Task: Look for space in Saguenay, Canada from 6th September, 2023 to 10th September, 2023 for 1 adult in price range Rs.9000 to Rs.17000. Place can be private room with 1  bedroom having 1 bed and 1 bathroom. Property type can be house, flat, guest house, hotel. Booking option can be shelf check-in. Required host language is English.
Action: Mouse moved to (260, 174)
Screenshot: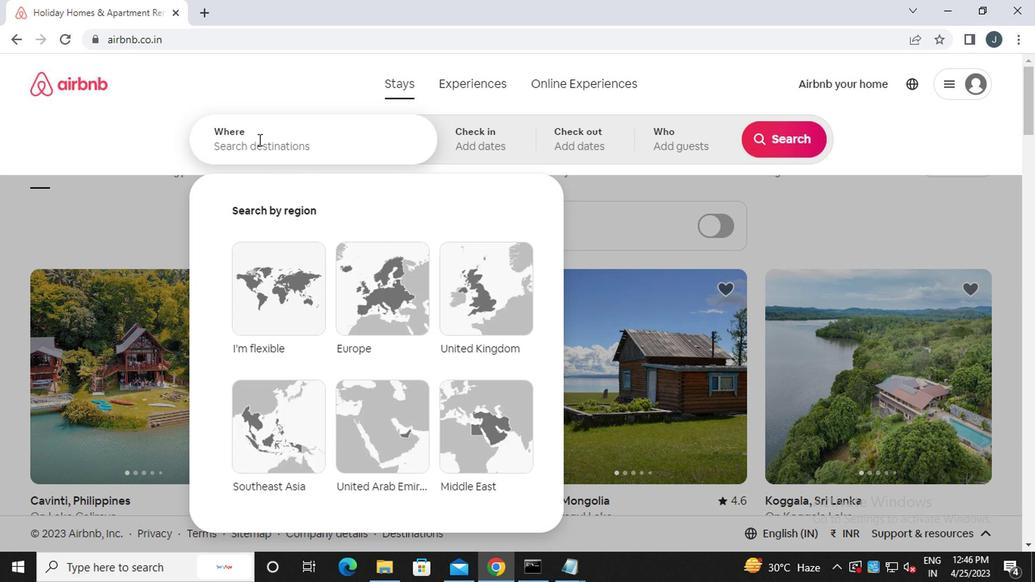
Action: Mouse pressed left at (260, 174)
Screenshot: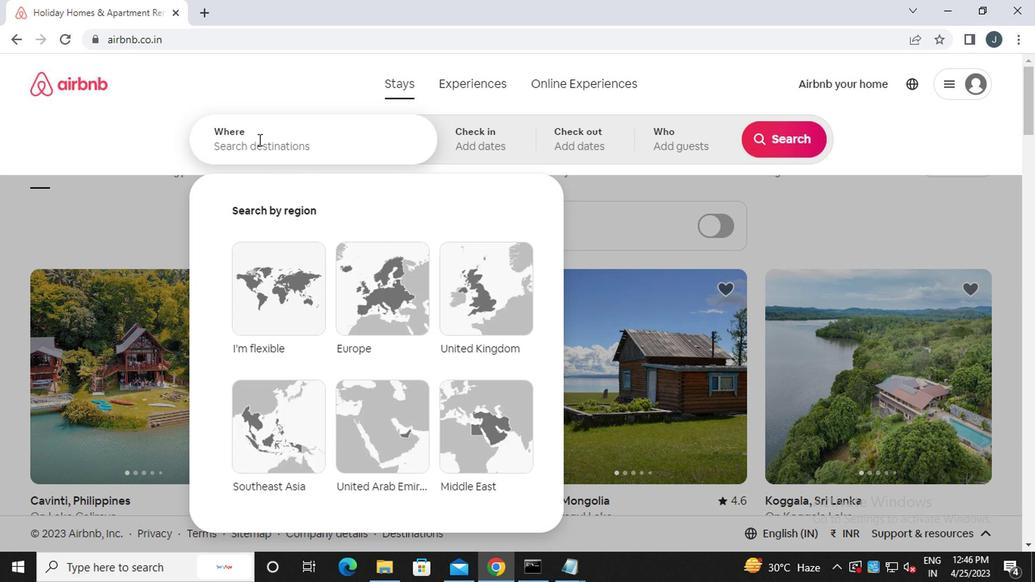 
Action: Mouse moved to (260, 174)
Screenshot: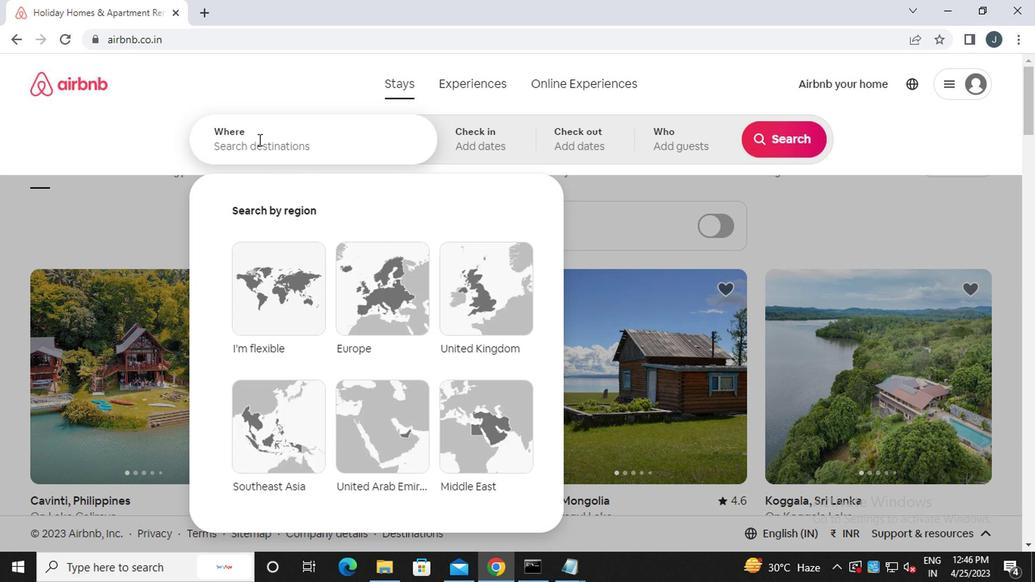 
Action: Key pressed s<Key.caps_lock>aguenay,<Key.caps_lock>c<Key.caps_lock>anada
Screenshot: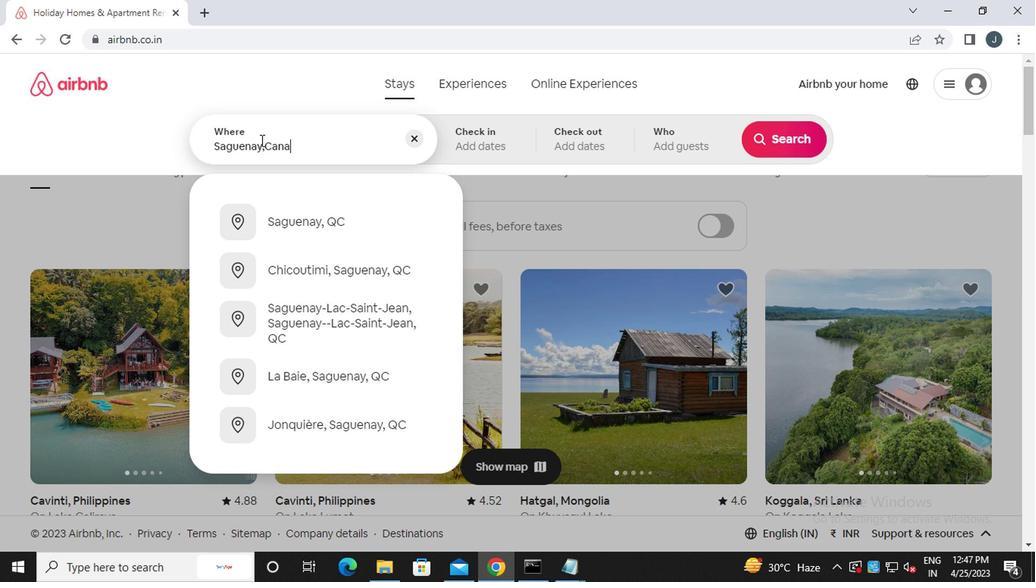 
Action: Mouse moved to (418, 177)
Screenshot: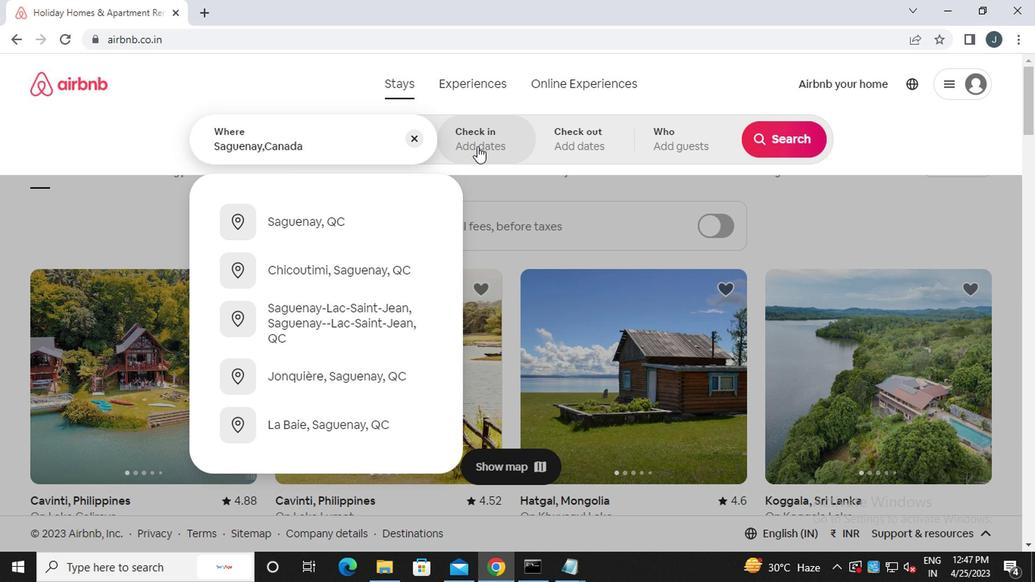 
Action: Mouse pressed left at (418, 177)
Screenshot: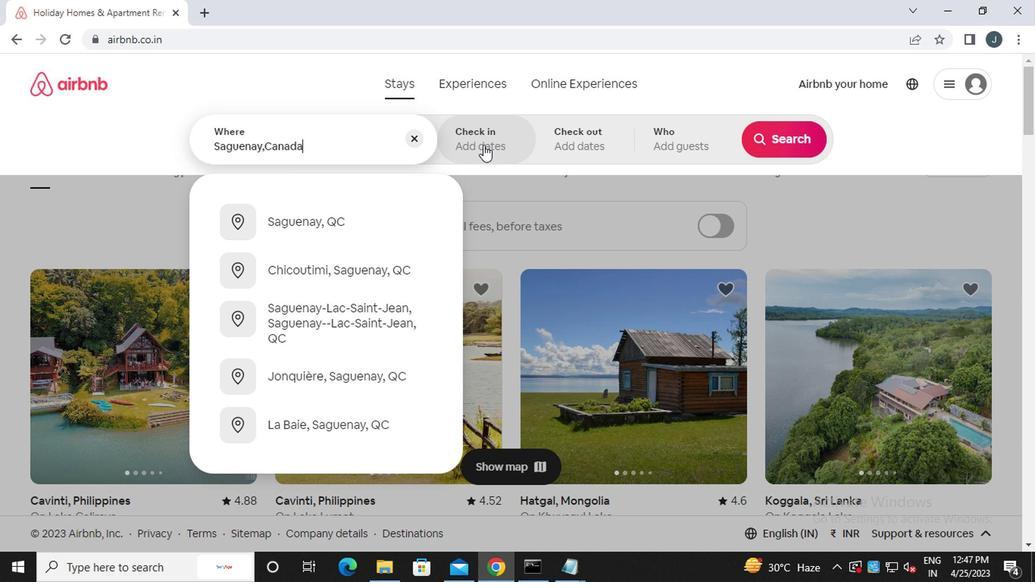 
Action: Mouse moved to (622, 259)
Screenshot: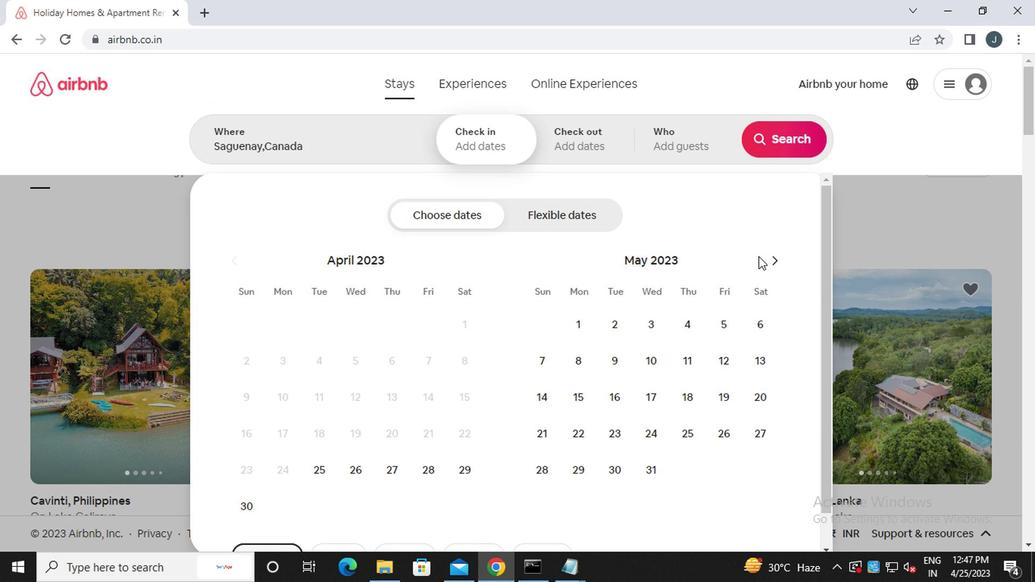 
Action: Mouse pressed left at (622, 259)
Screenshot: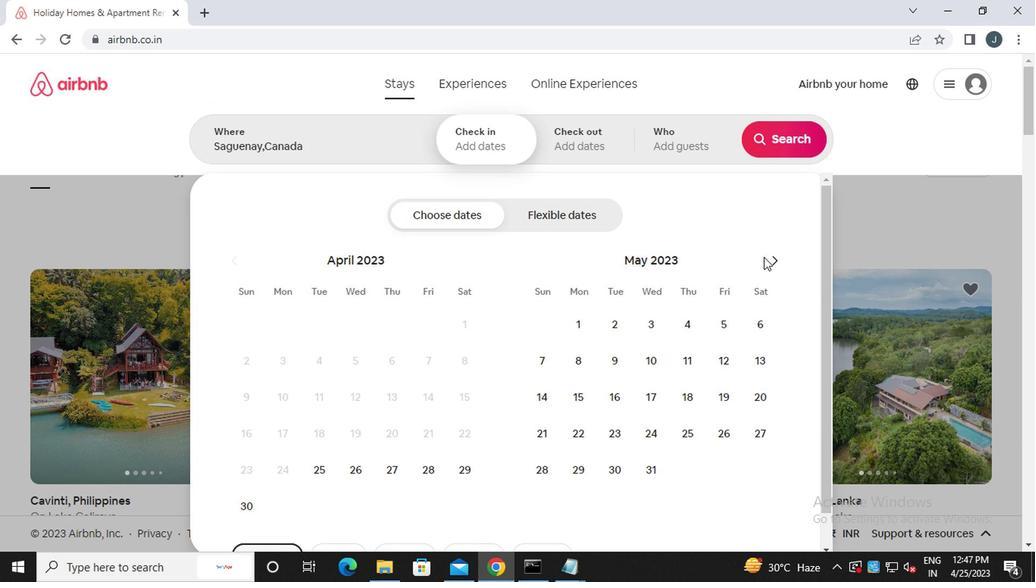 
Action: Mouse moved to (622, 259)
Screenshot: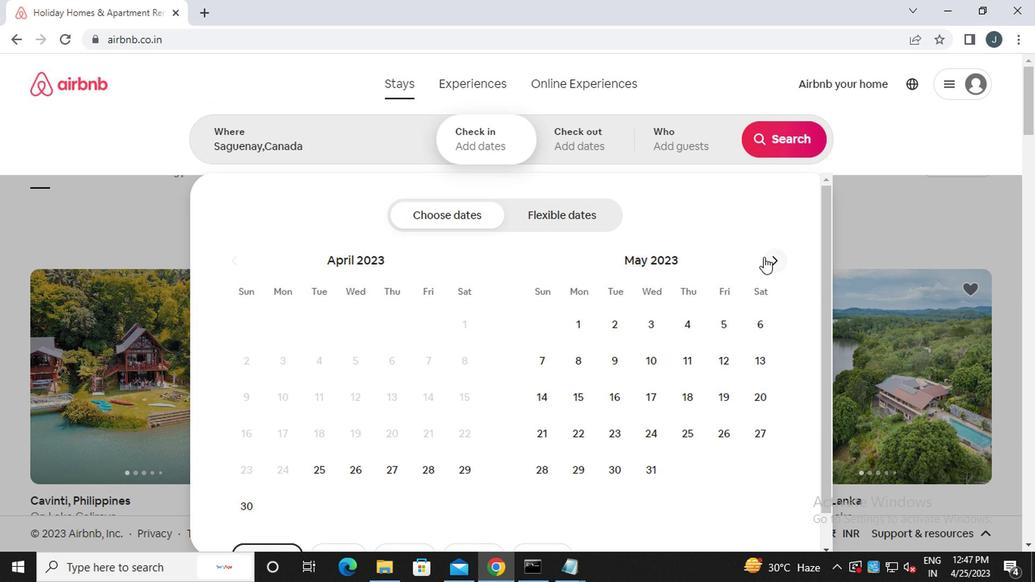 
Action: Mouse pressed left at (622, 259)
Screenshot: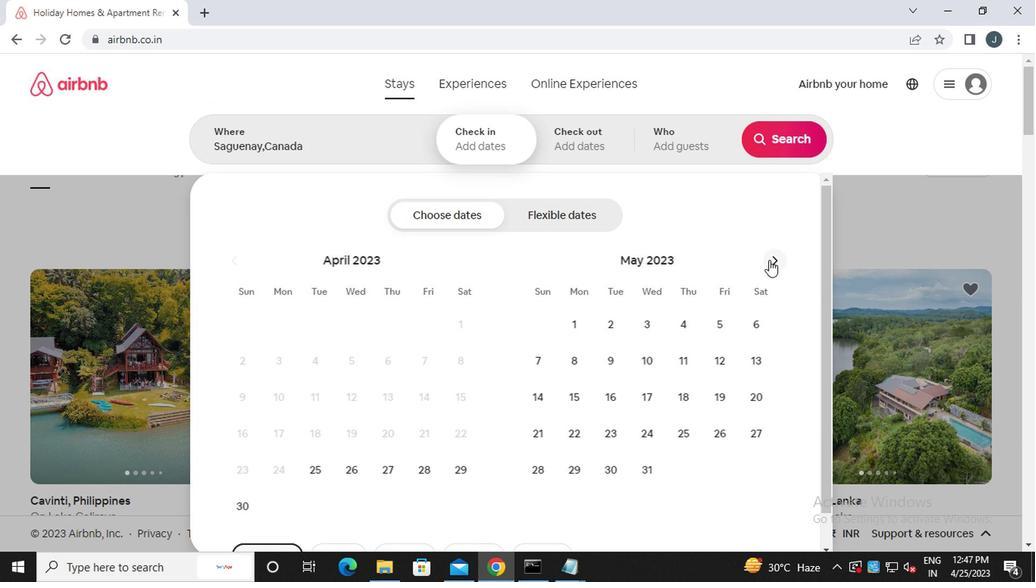 
Action: Mouse pressed left at (622, 259)
Screenshot: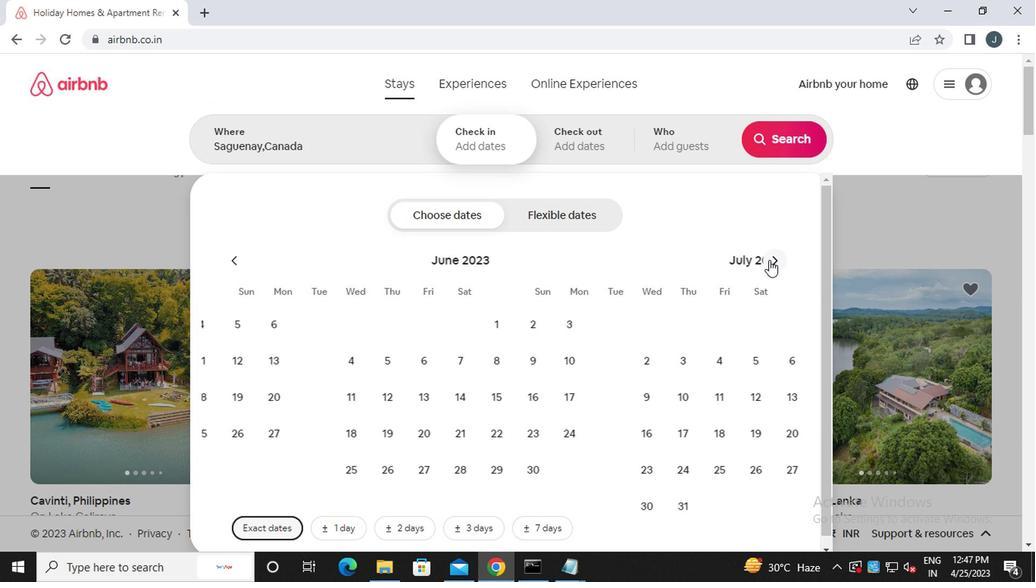 
Action: Mouse pressed left at (622, 259)
Screenshot: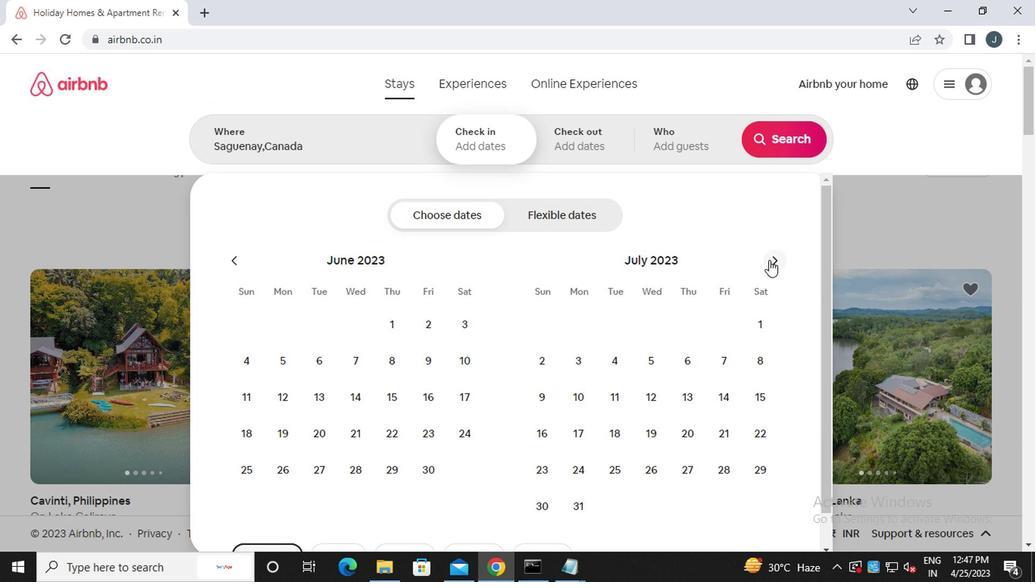 
Action: Mouse moved to (537, 331)
Screenshot: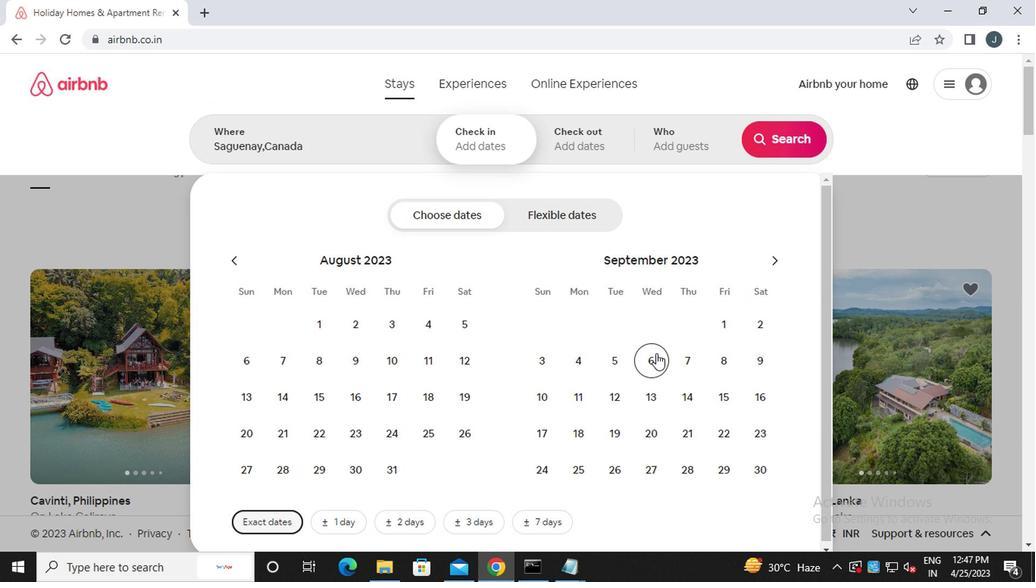 
Action: Mouse pressed left at (537, 331)
Screenshot: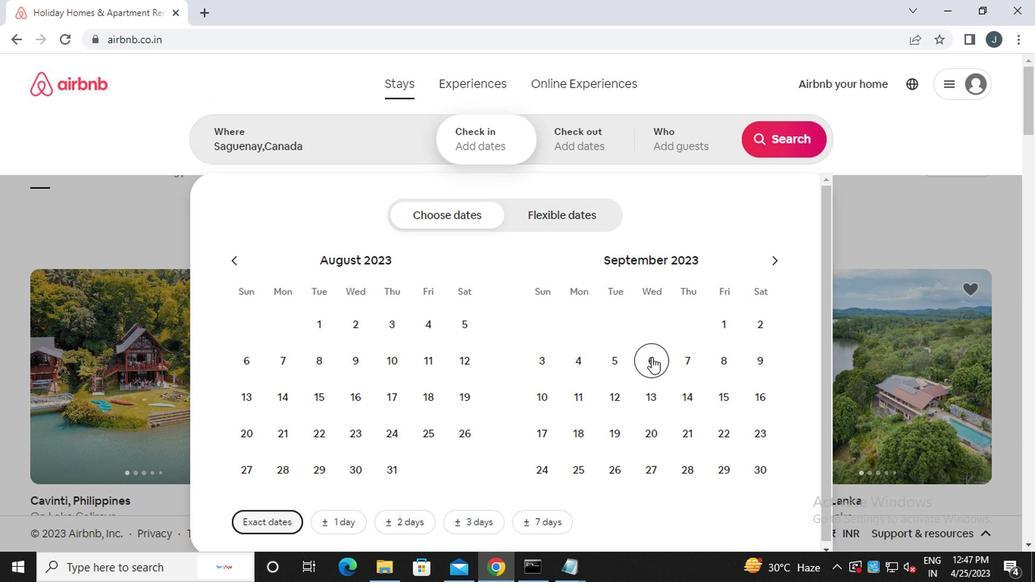 
Action: Mouse moved to (469, 355)
Screenshot: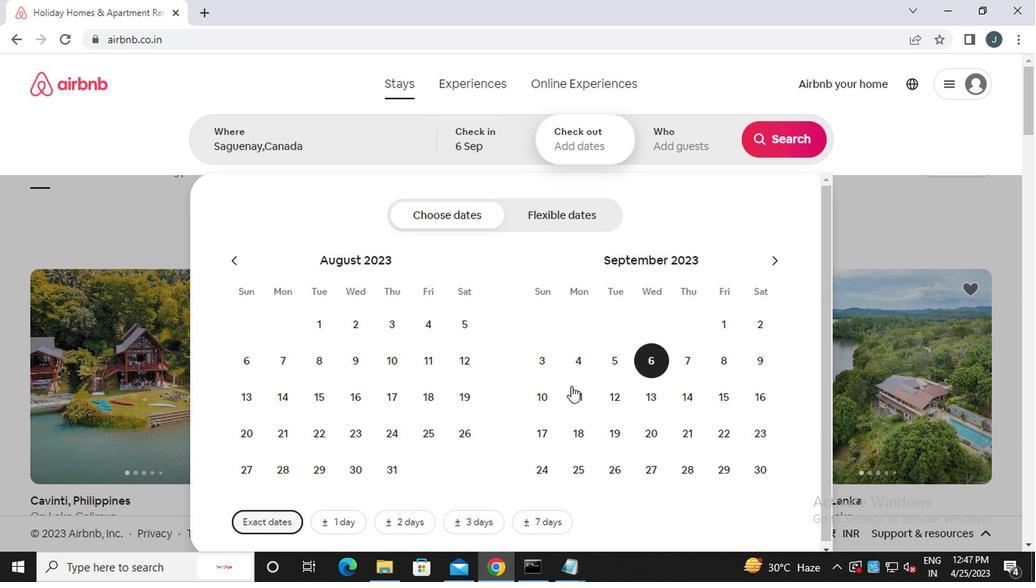 
Action: Mouse pressed left at (469, 355)
Screenshot: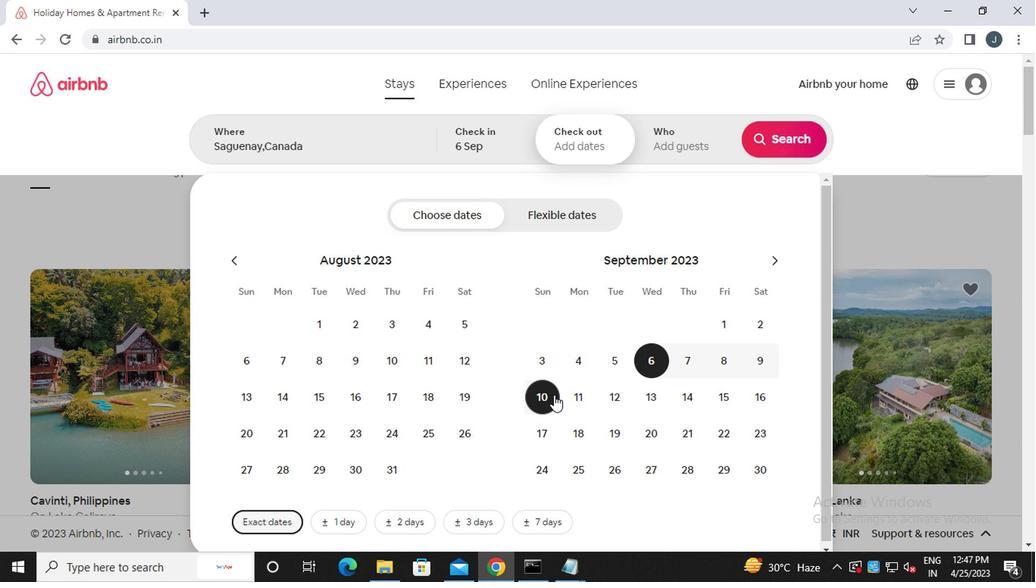 
Action: Mouse moved to (553, 176)
Screenshot: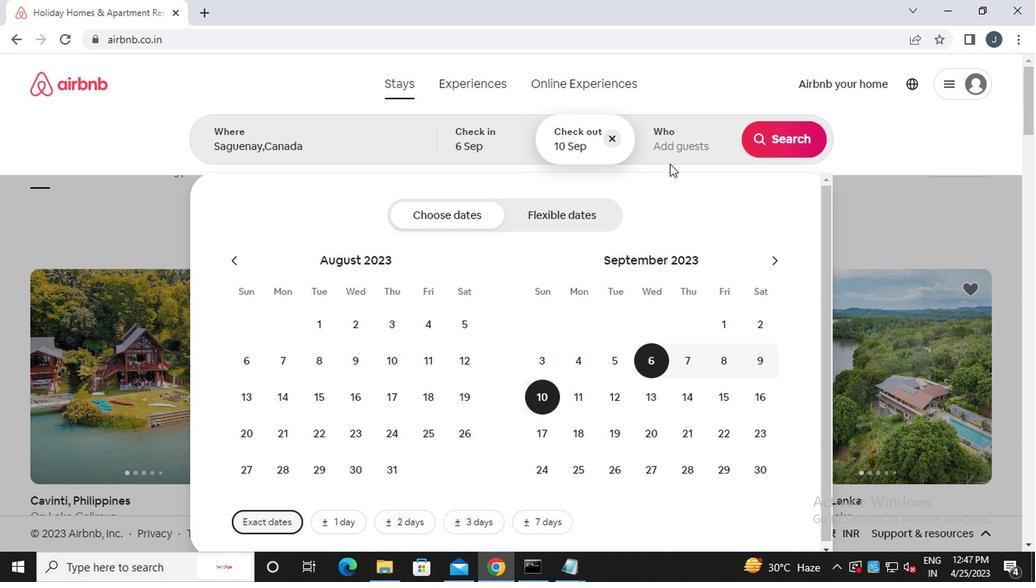 
Action: Mouse pressed left at (553, 176)
Screenshot: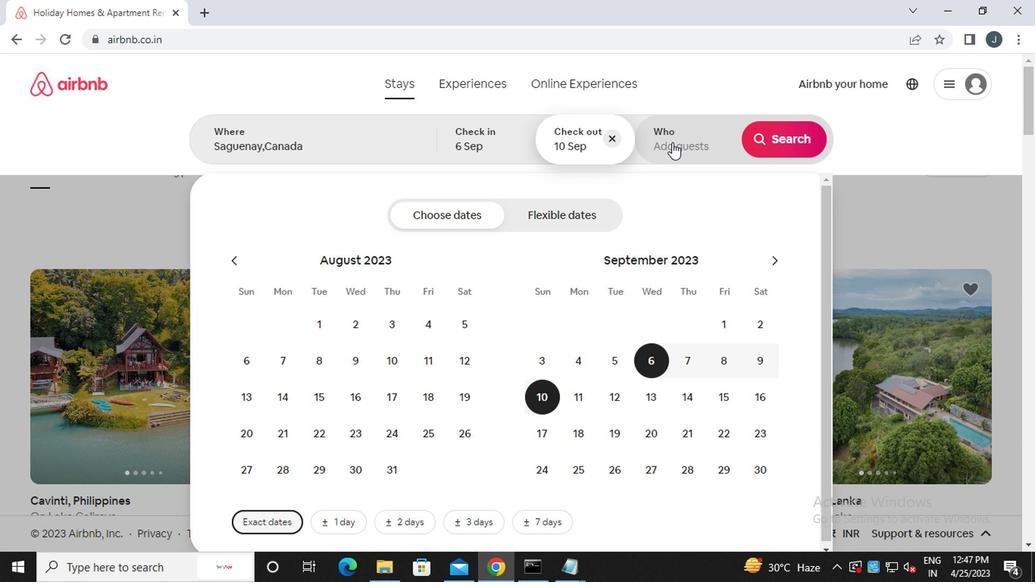 
Action: Mouse moved to (636, 230)
Screenshot: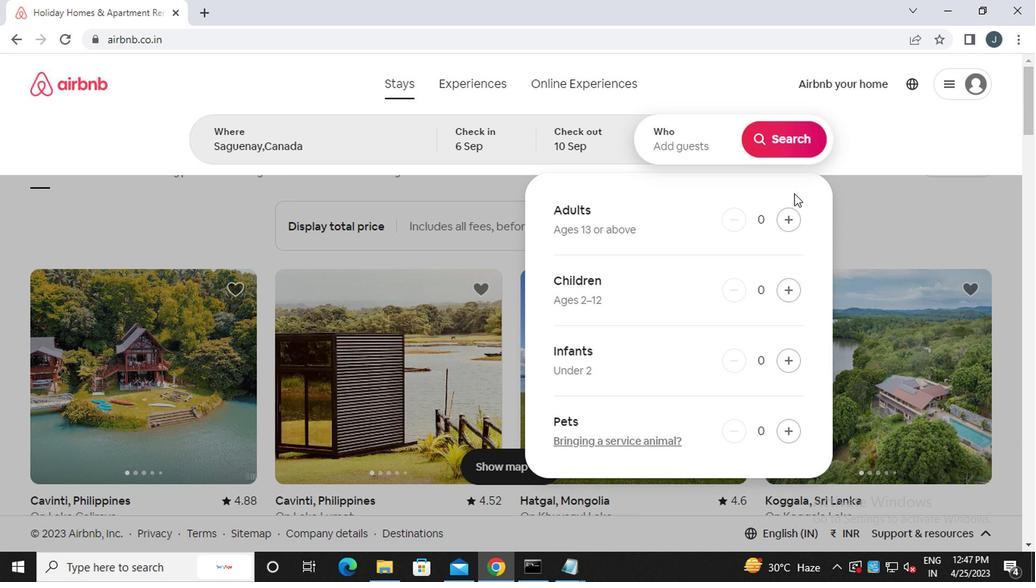 
Action: Mouse pressed left at (636, 230)
Screenshot: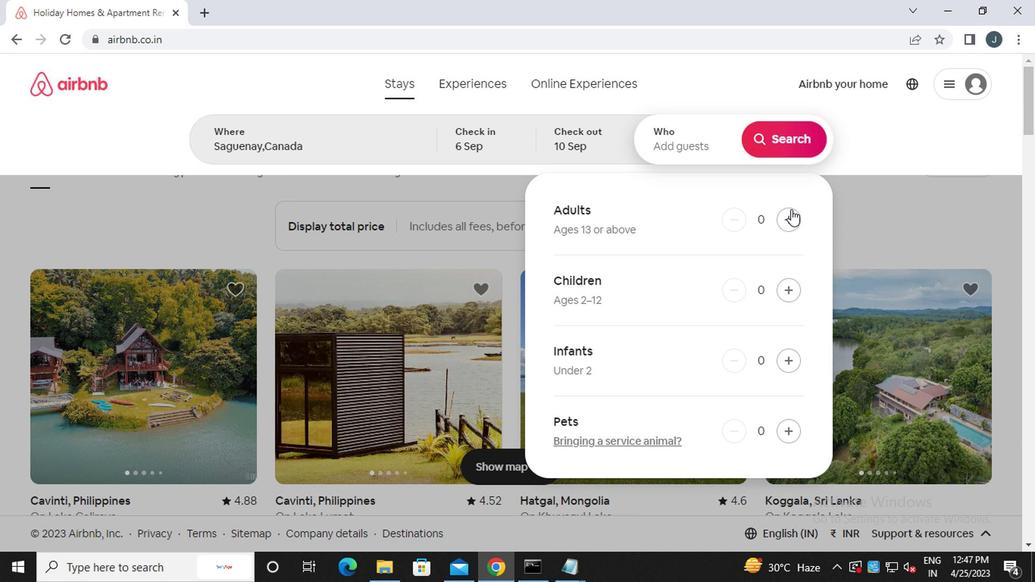 
Action: Mouse moved to (639, 170)
Screenshot: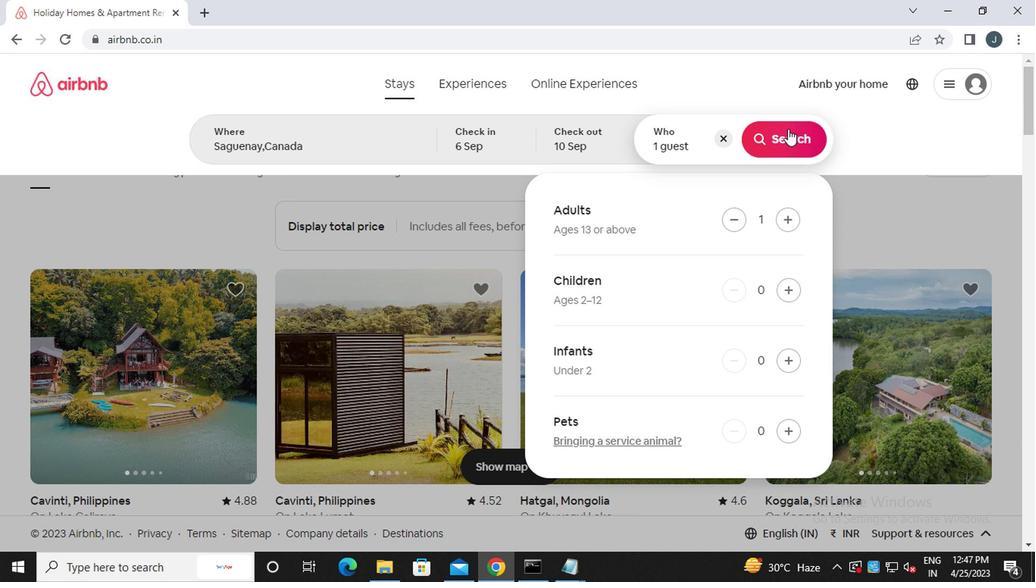 
Action: Mouse pressed left at (639, 170)
Screenshot: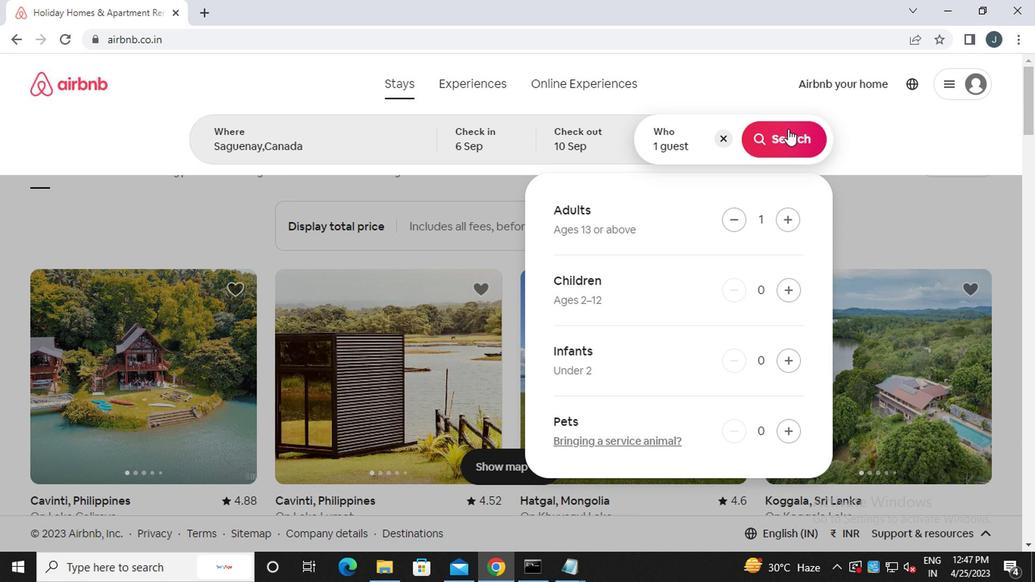 
Action: Mouse moved to (781, 175)
Screenshot: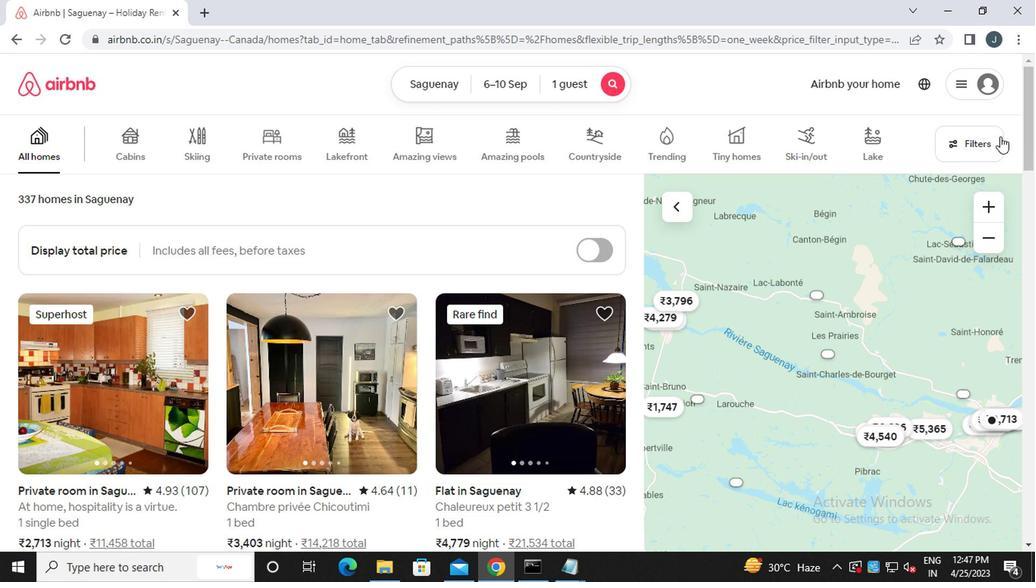 
Action: Mouse pressed left at (781, 175)
Screenshot: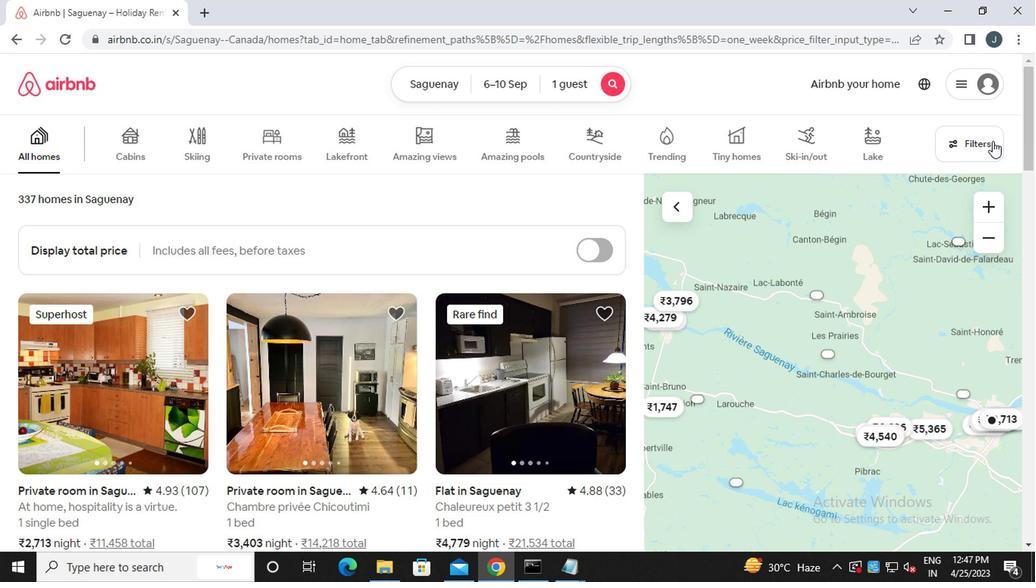 
Action: Mouse moved to (326, 308)
Screenshot: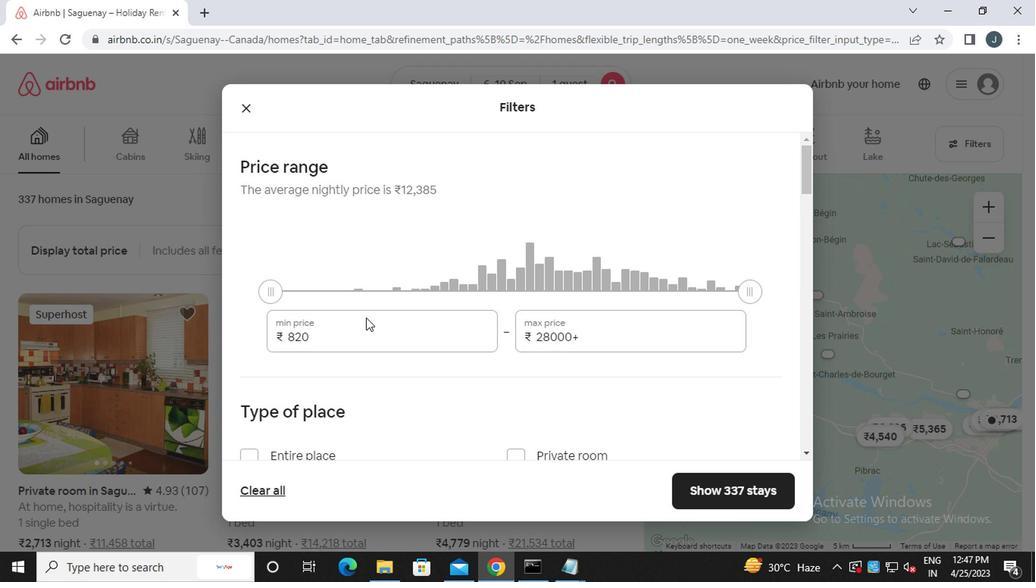 
Action: Mouse pressed left at (326, 308)
Screenshot: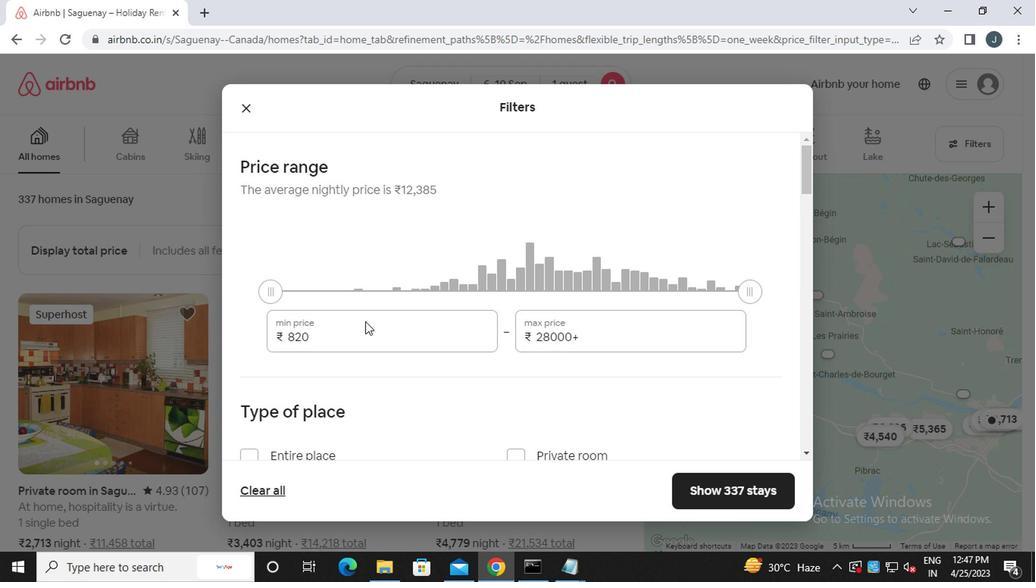 
Action: Mouse moved to (318, 297)
Screenshot: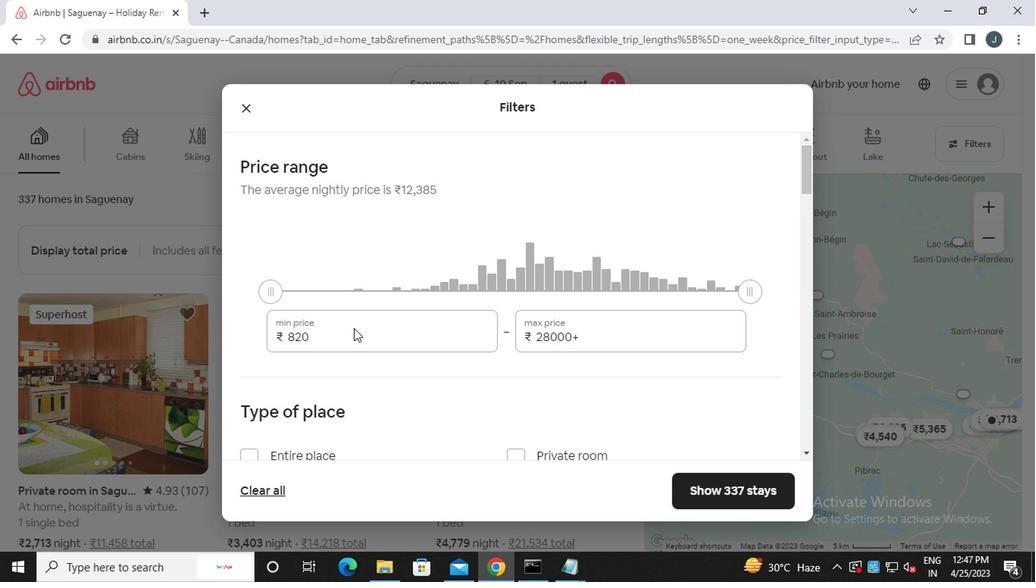 
Action: Key pressed <Key.backspace><Key.backspace><Key.backspace><<105>><<96>><<96>><<96>>
Screenshot: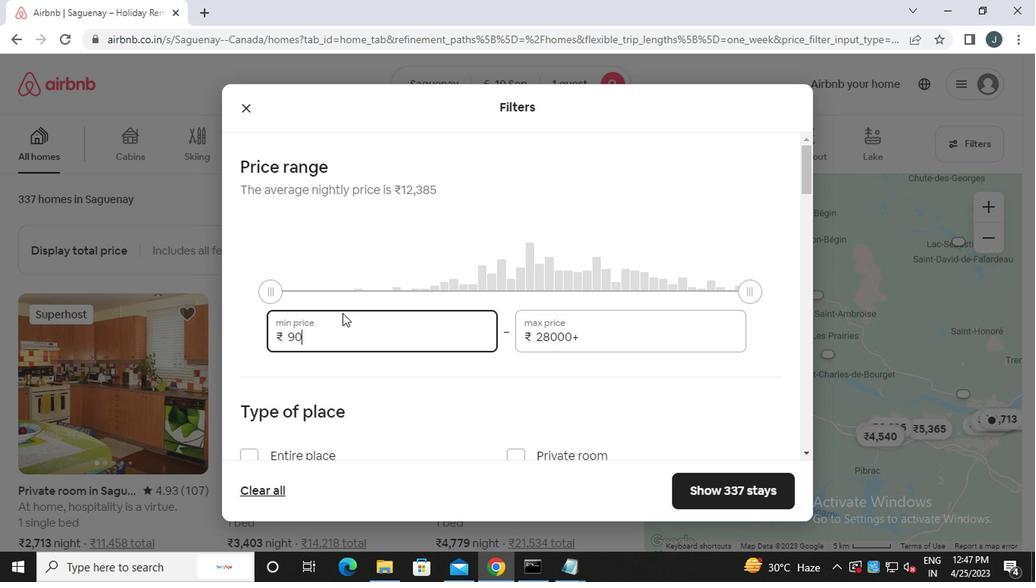 
Action: Mouse moved to (480, 314)
Screenshot: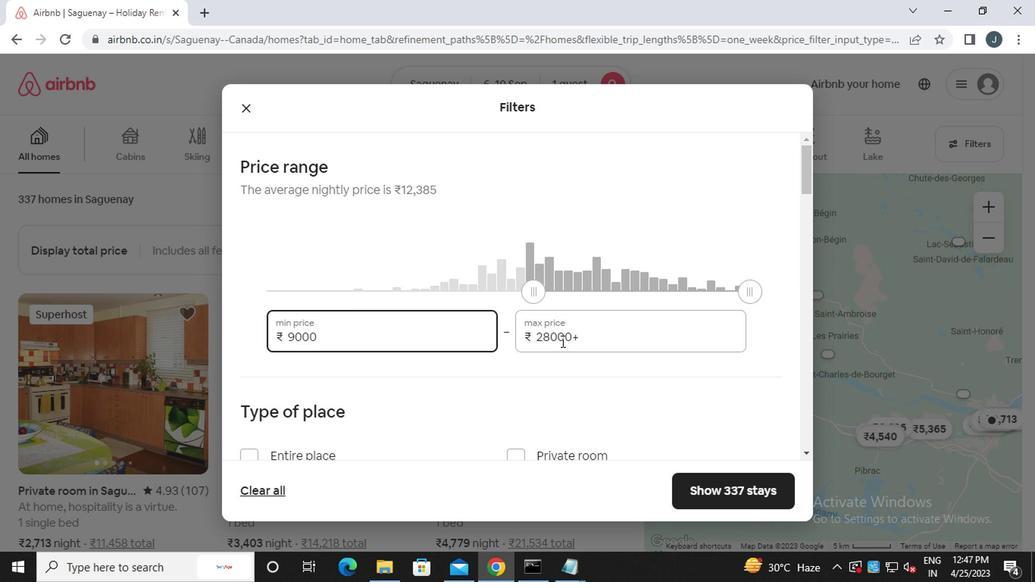 
Action: Mouse pressed left at (480, 314)
Screenshot: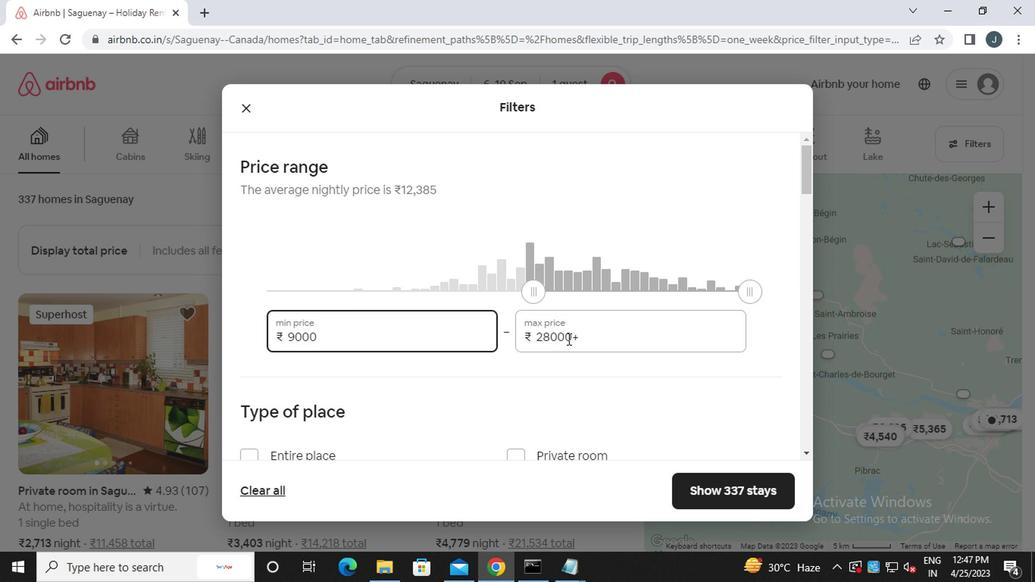 
Action: Mouse moved to (488, 314)
Screenshot: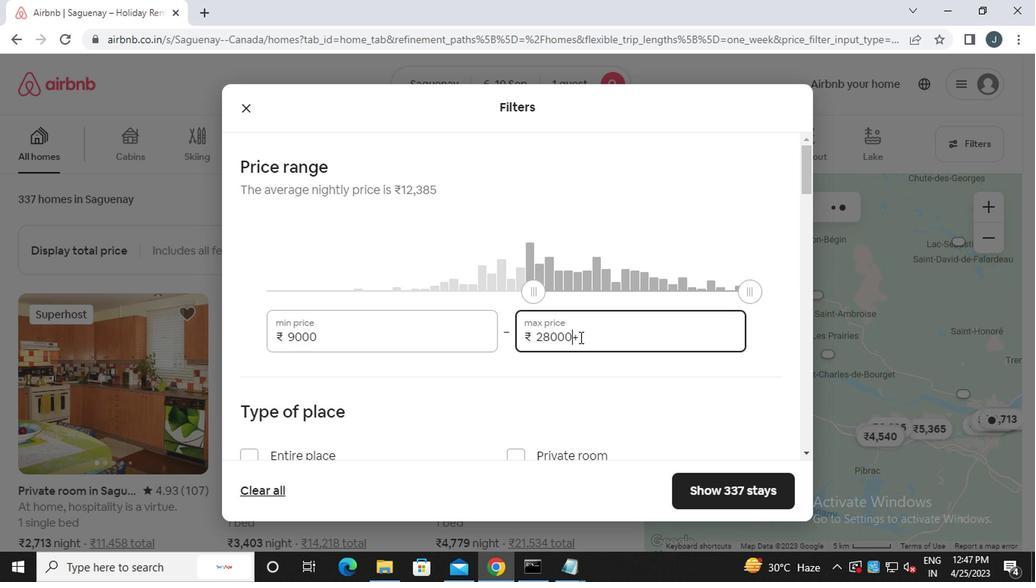 
Action: Mouse pressed left at (488, 314)
Screenshot: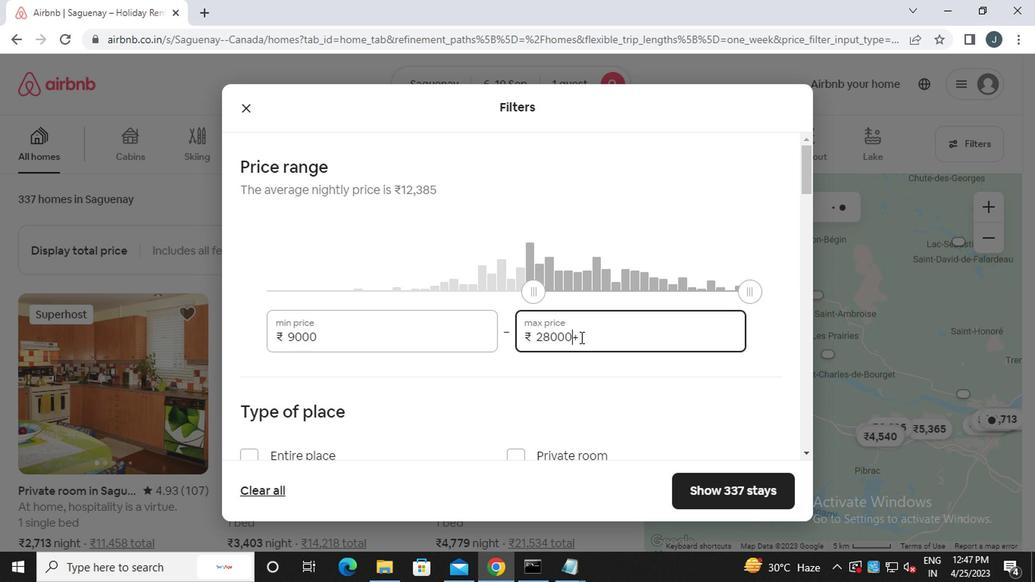 
Action: Mouse moved to (477, 316)
Screenshot: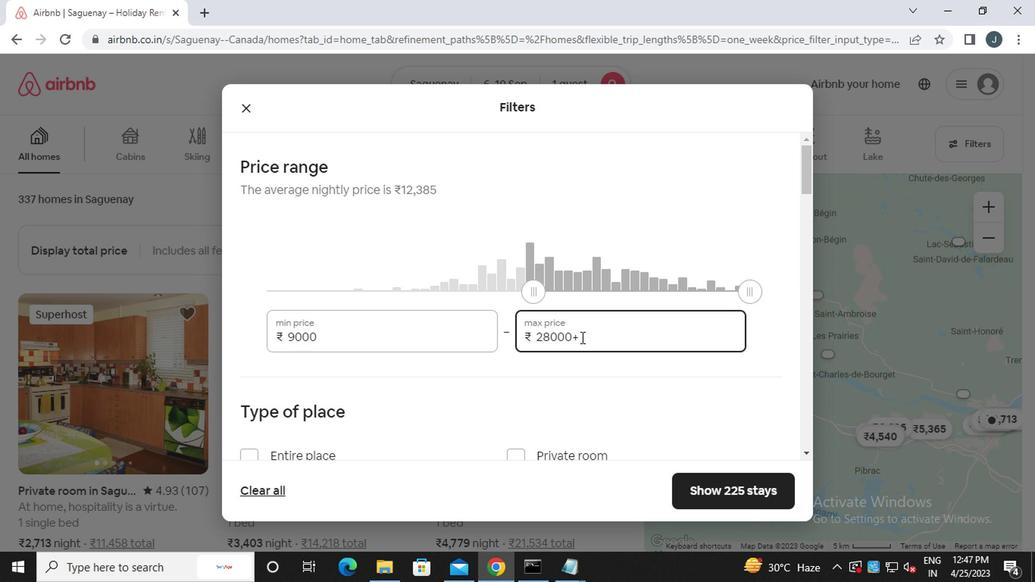 
Action: Key pressed <Key.backspace><Key.backspace><Key.backspace><Key.backspace><Key.backspace><Key.backspace><Key.backspace><Key.backspace><Key.backspace><Key.backspace><Key.backspace><Key.backspace><Key.backspace><Key.backspace><Key.backspace><Key.backspace><<97>><<103>><<96>><<96>><<96>>
Screenshot: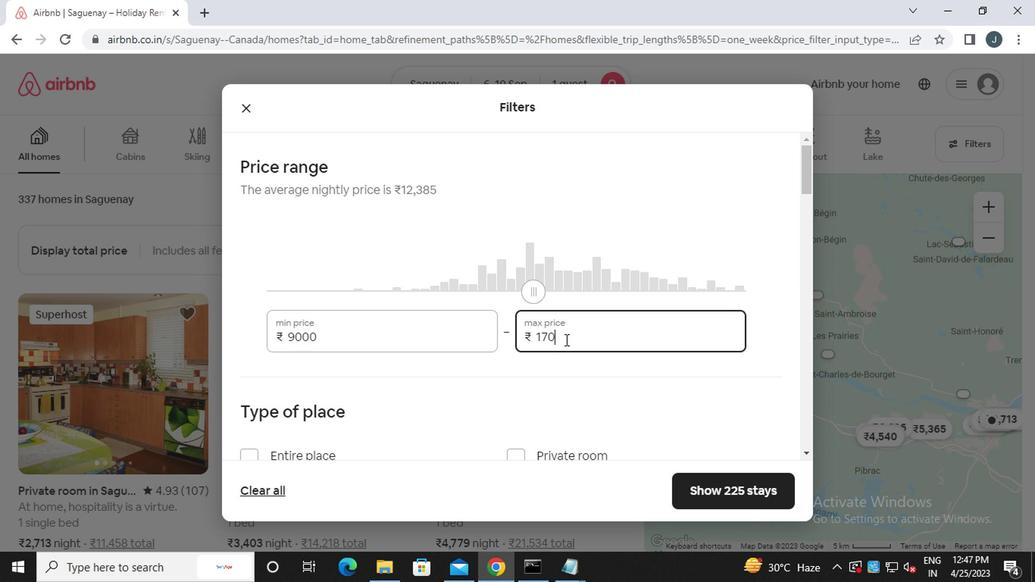 
Action: Mouse moved to (489, 326)
Screenshot: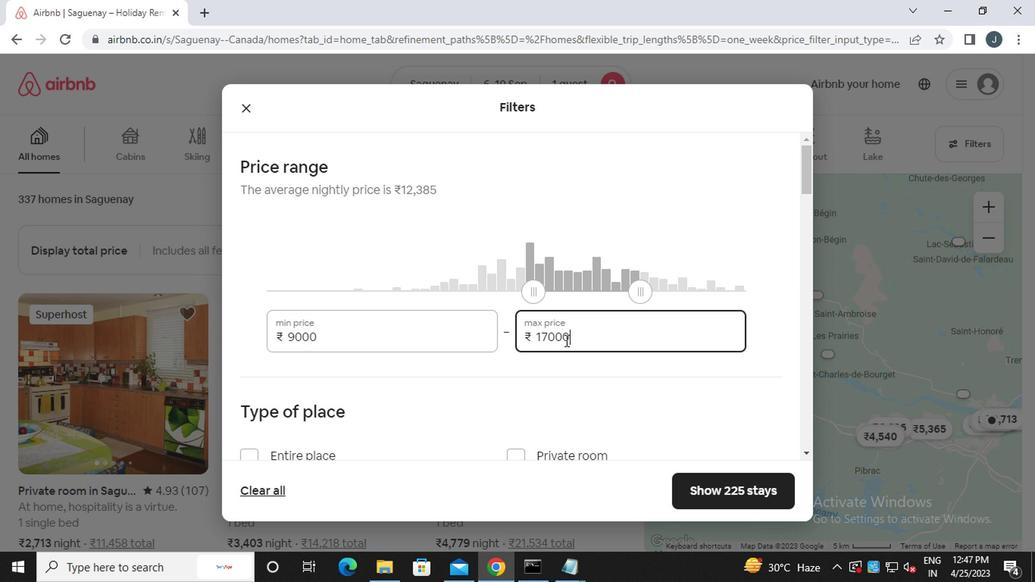 
Action: Mouse scrolled (489, 326) with delta (0, 0)
Screenshot: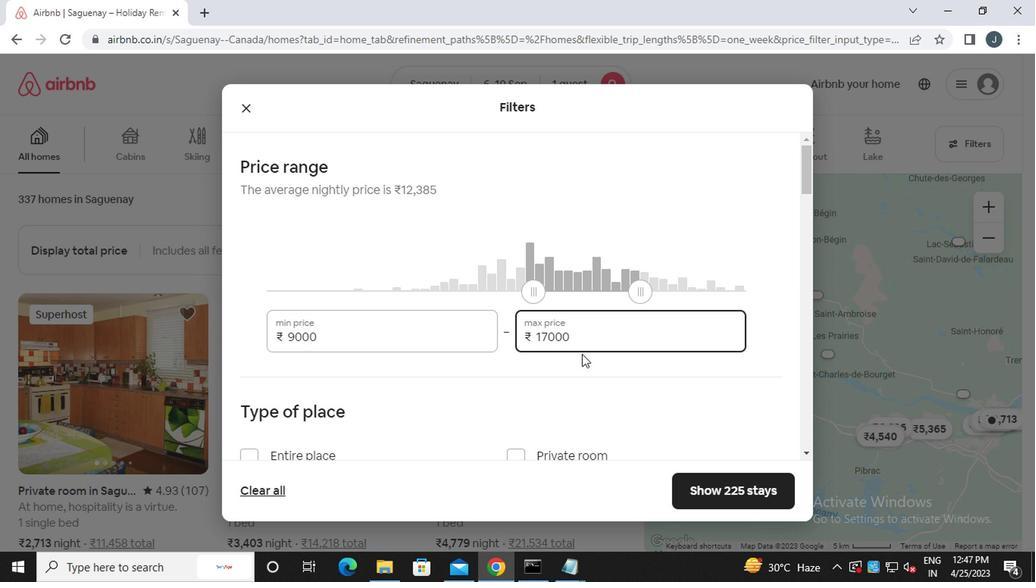 
Action: Mouse scrolled (489, 326) with delta (0, 0)
Screenshot: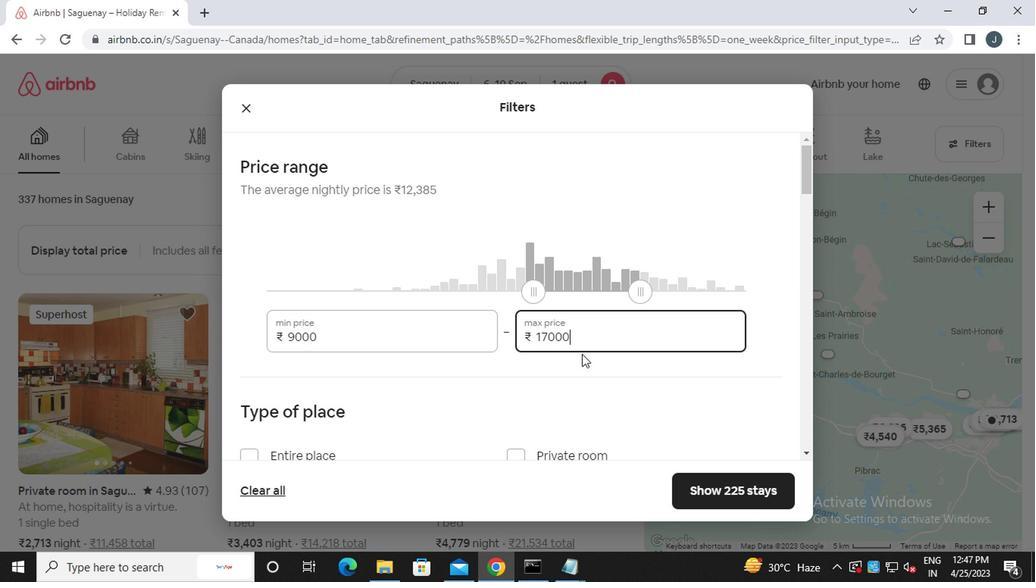 
Action: Mouse moved to (444, 292)
Screenshot: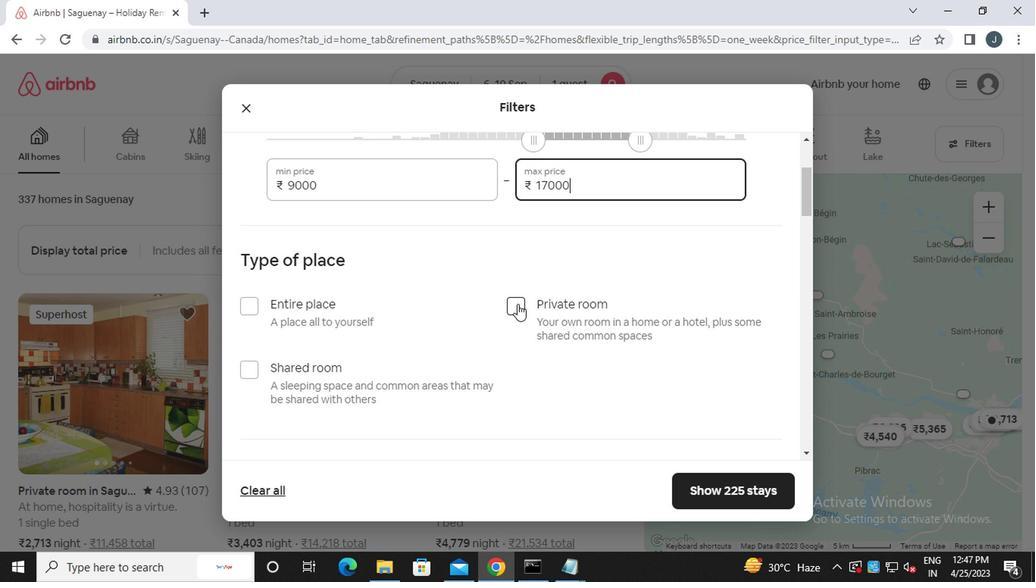 
Action: Mouse pressed left at (444, 292)
Screenshot: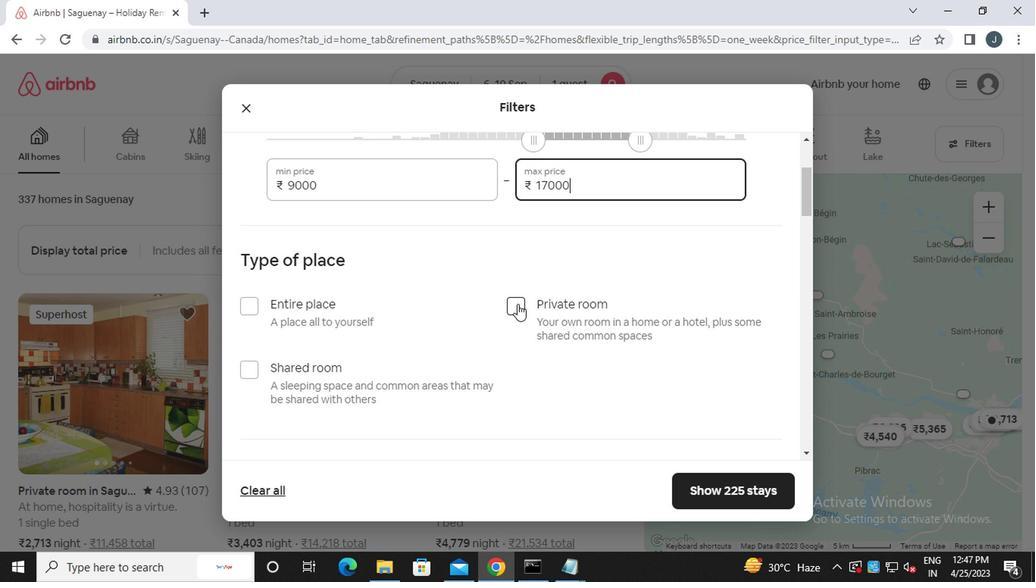 
Action: Mouse moved to (405, 305)
Screenshot: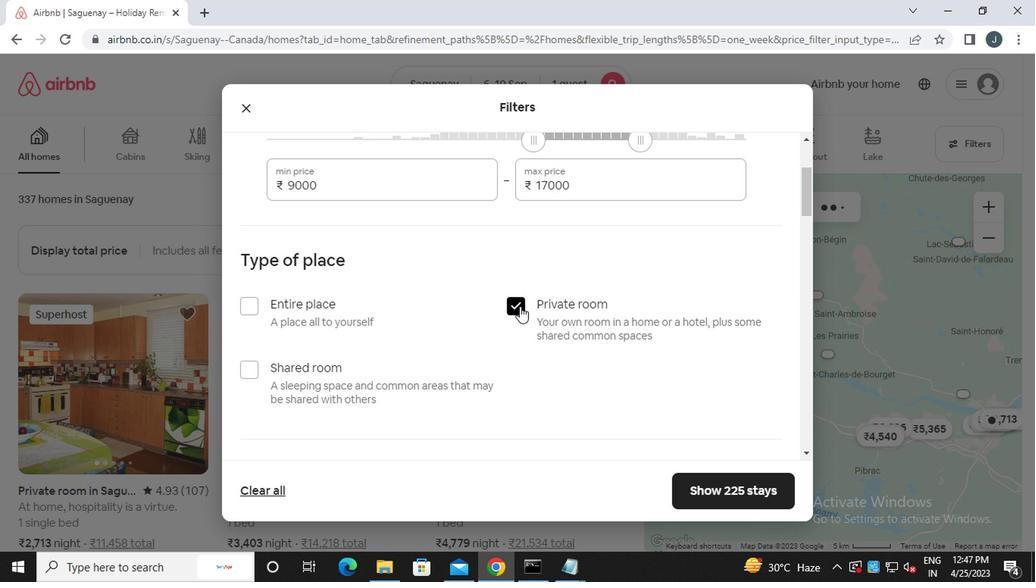 
Action: Mouse scrolled (405, 304) with delta (0, 0)
Screenshot: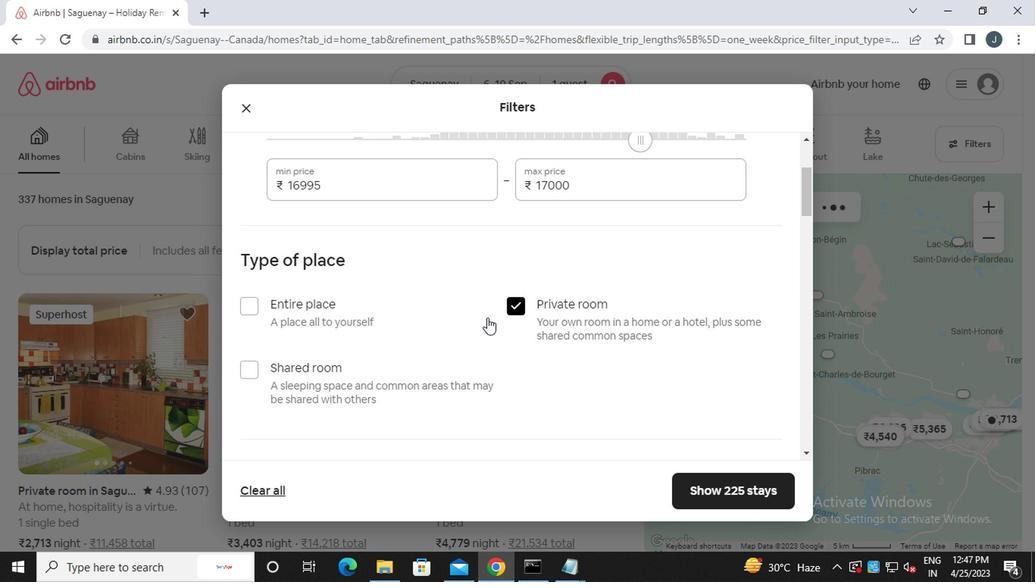 
Action: Mouse scrolled (405, 304) with delta (0, 0)
Screenshot: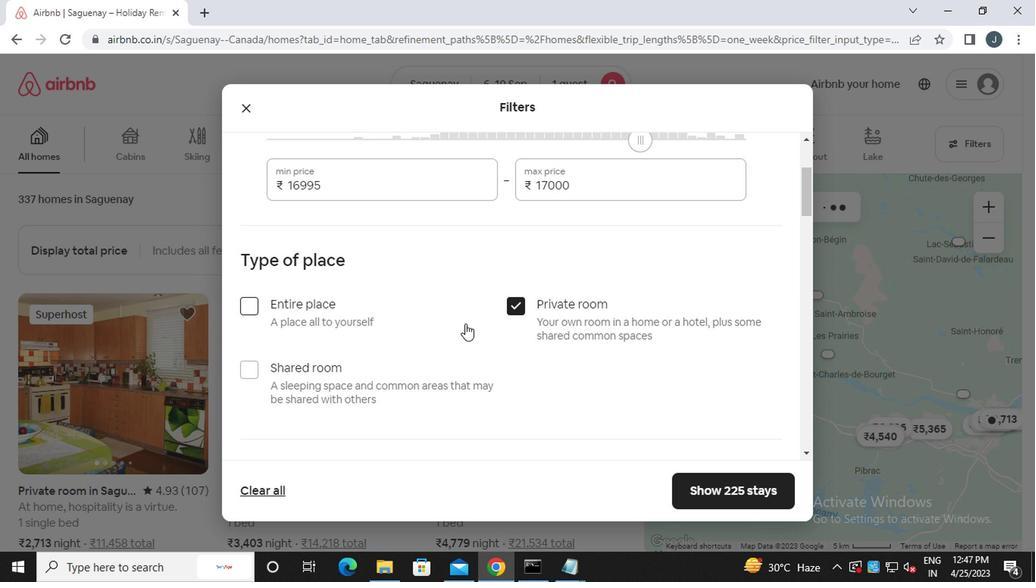 
Action: Mouse scrolled (405, 304) with delta (0, 0)
Screenshot: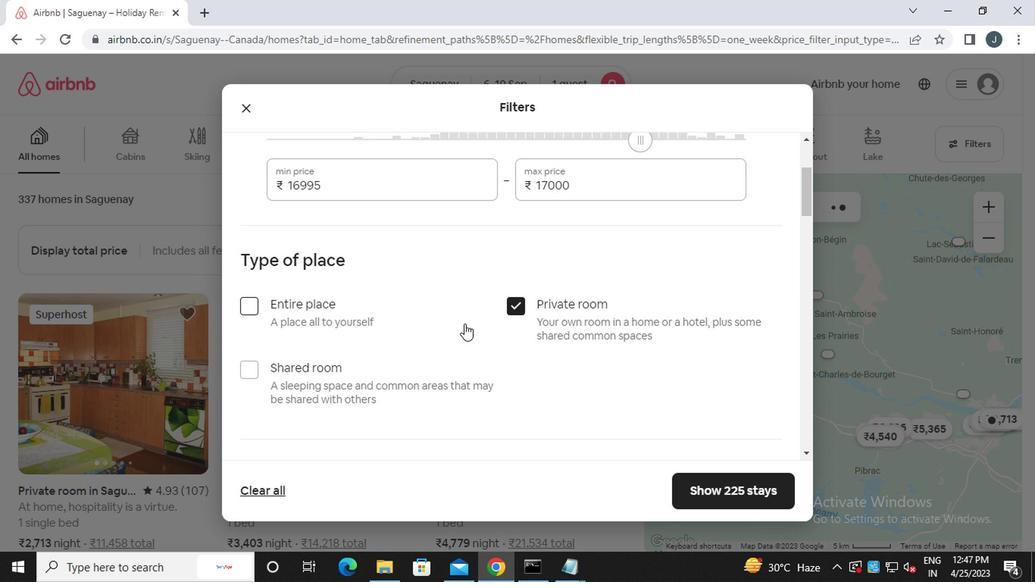 
Action: Mouse scrolled (405, 304) with delta (0, 0)
Screenshot: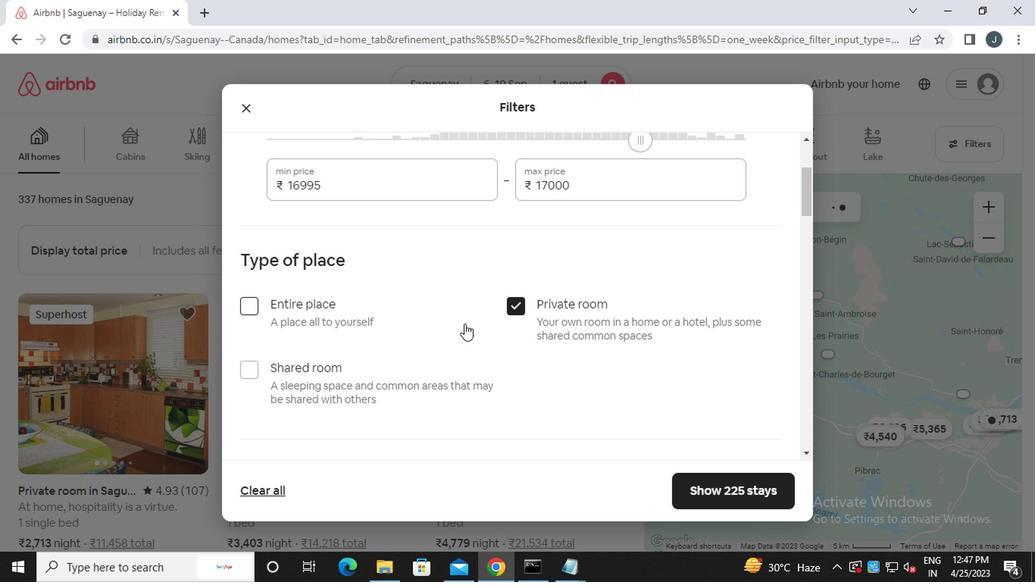 
Action: Mouse moved to (307, 256)
Screenshot: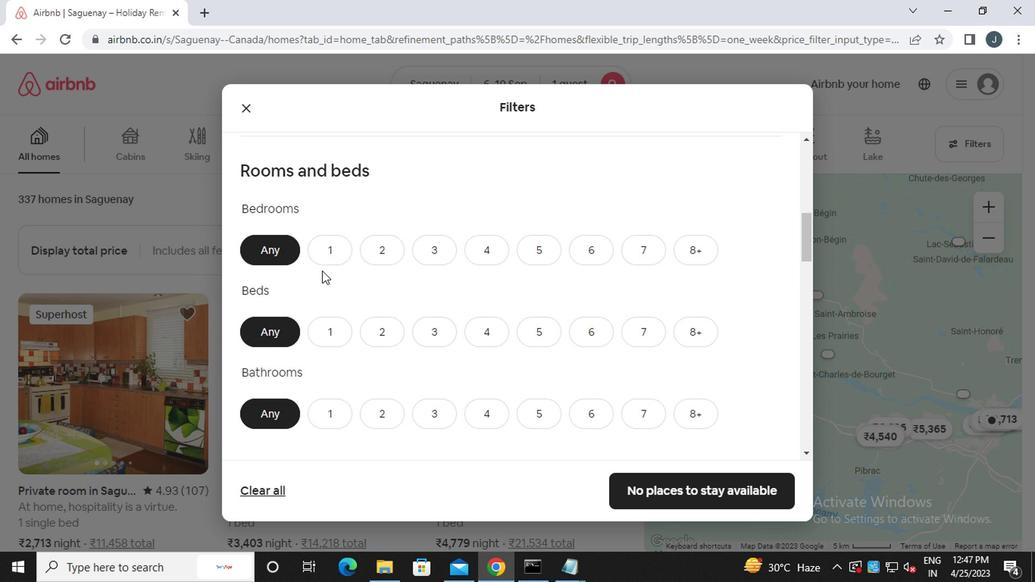 
Action: Mouse pressed left at (307, 256)
Screenshot: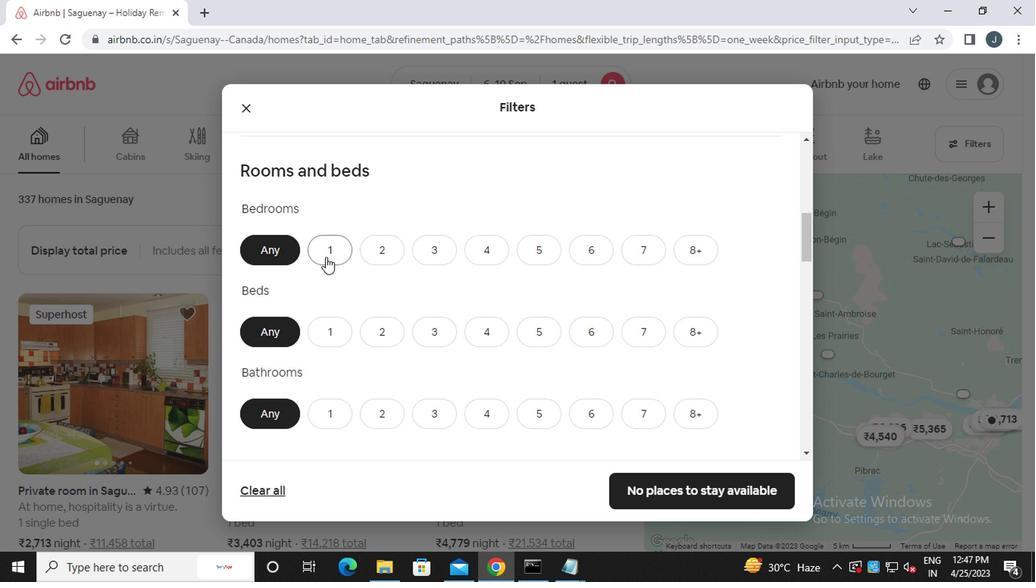 
Action: Mouse moved to (301, 312)
Screenshot: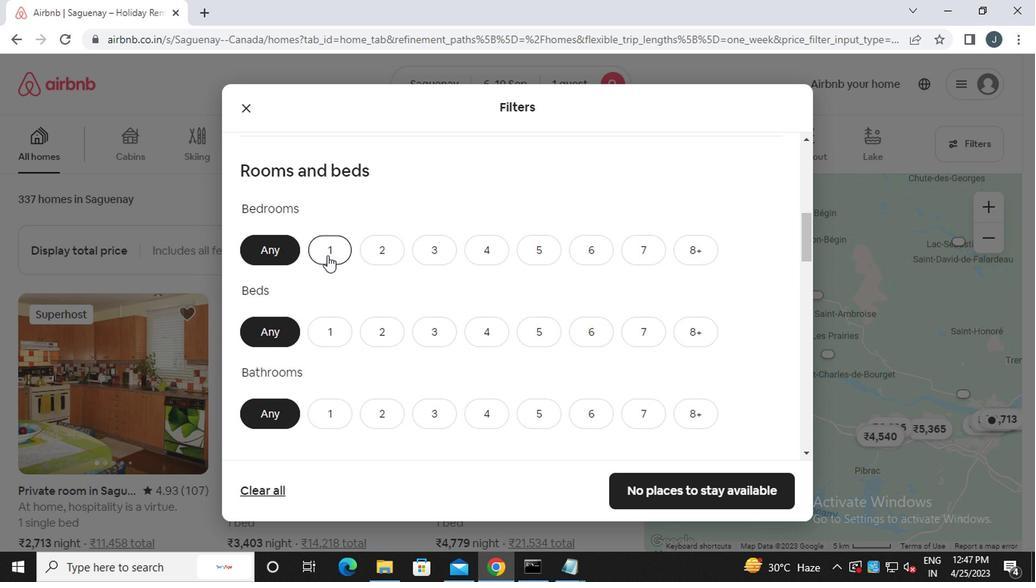 
Action: Mouse pressed left at (301, 312)
Screenshot: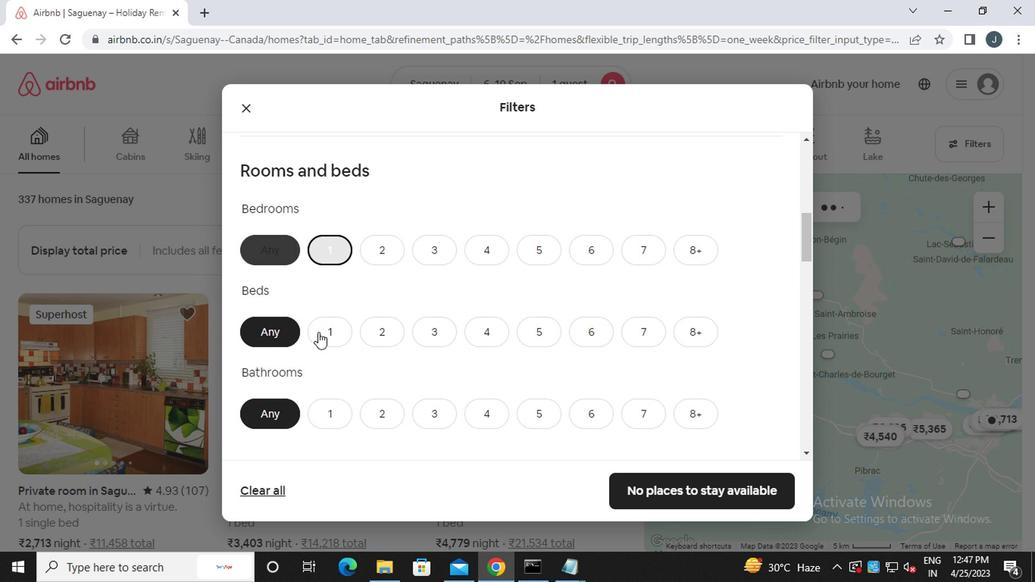 
Action: Mouse moved to (305, 358)
Screenshot: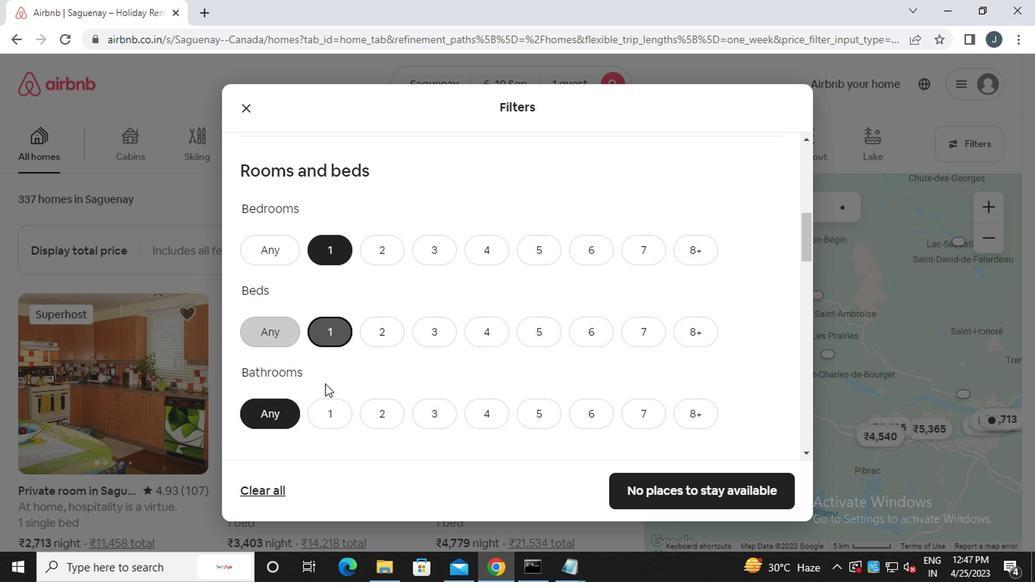 
Action: Mouse pressed left at (305, 358)
Screenshot: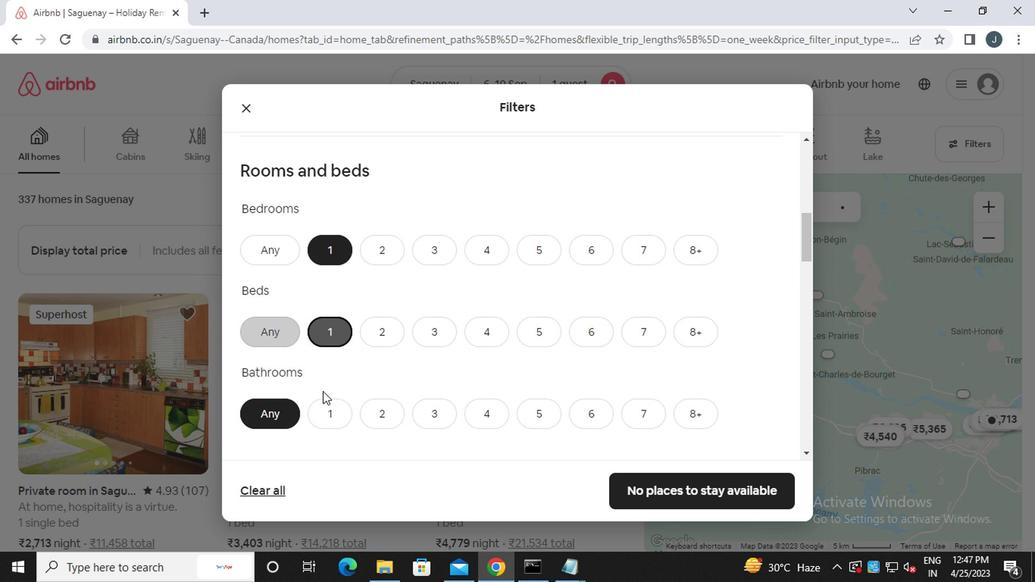 
Action: Mouse moved to (311, 375)
Screenshot: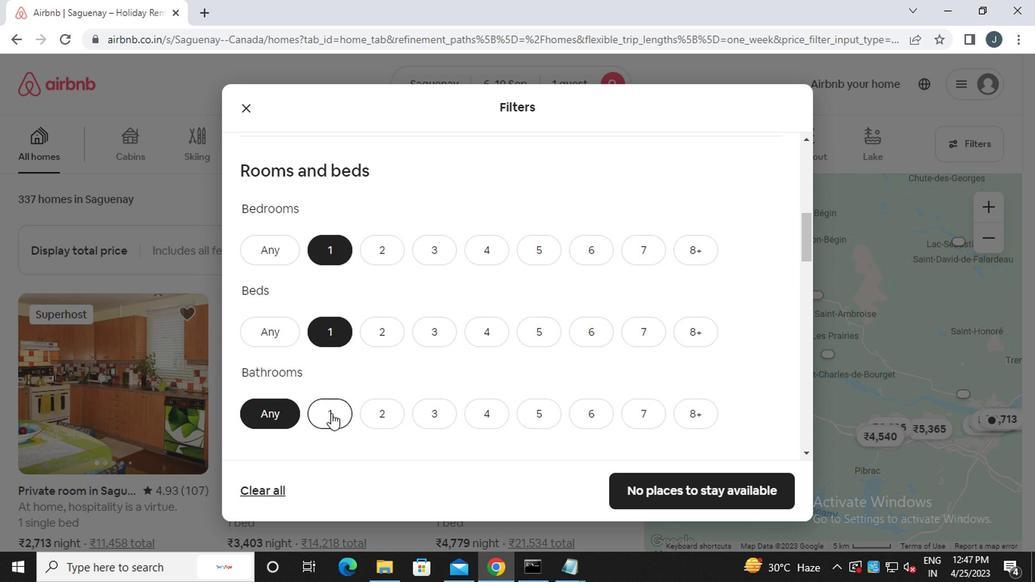 
Action: Mouse pressed left at (311, 375)
Screenshot: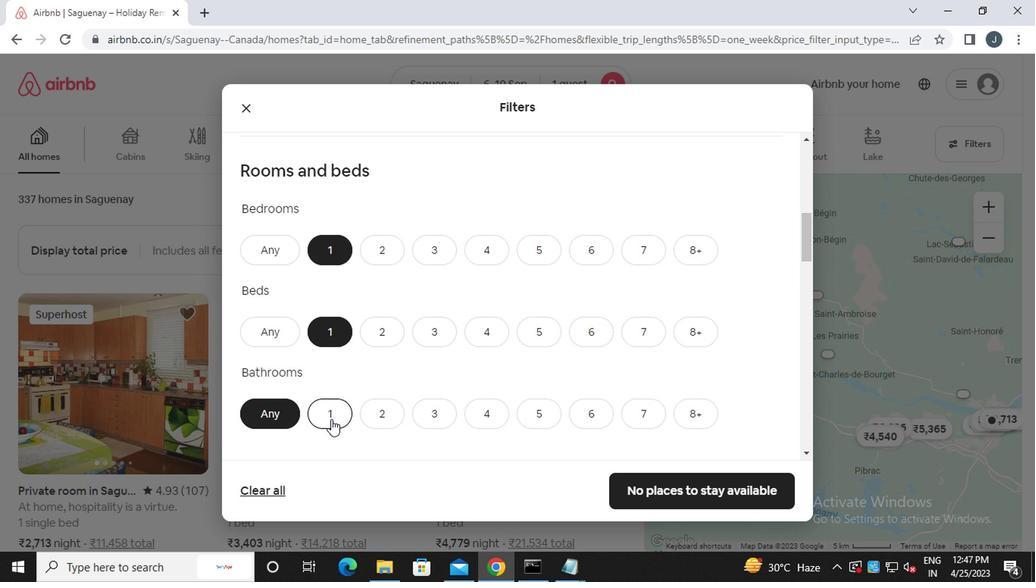 
Action: Mouse moved to (308, 368)
Screenshot: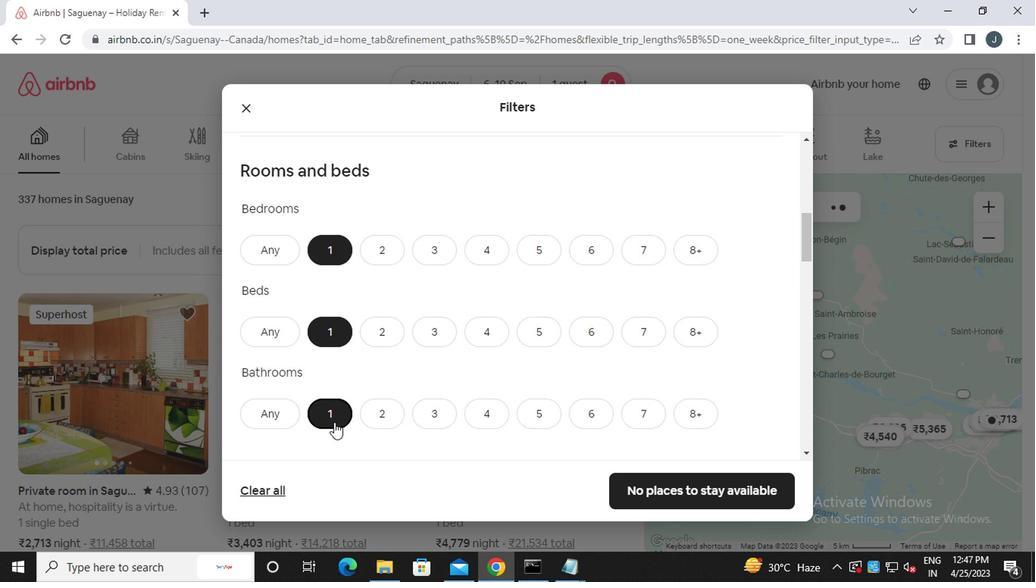 
Action: Mouse scrolled (308, 367) with delta (0, 0)
Screenshot: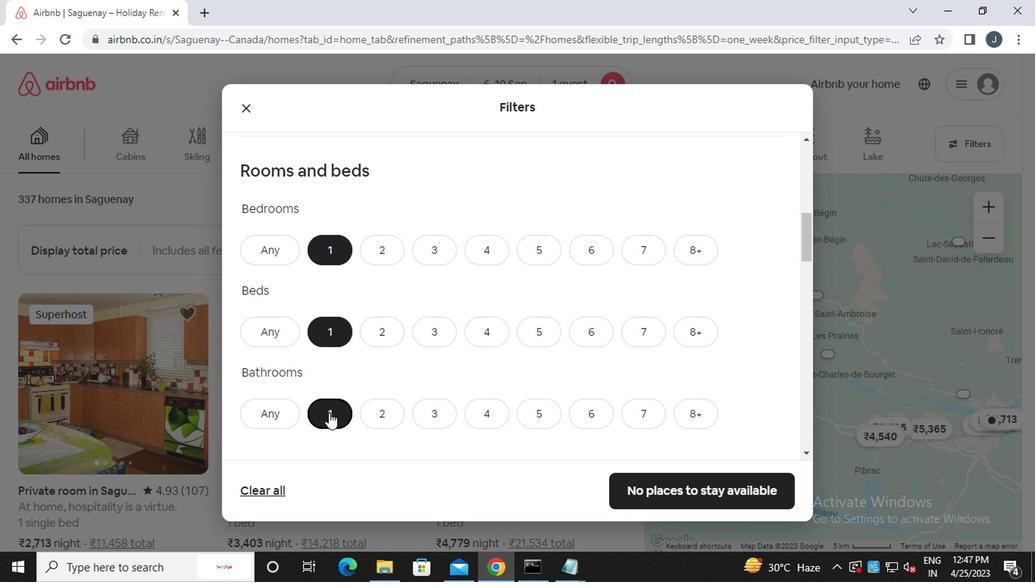 
Action: Mouse scrolled (308, 367) with delta (0, 0)
Screenshot: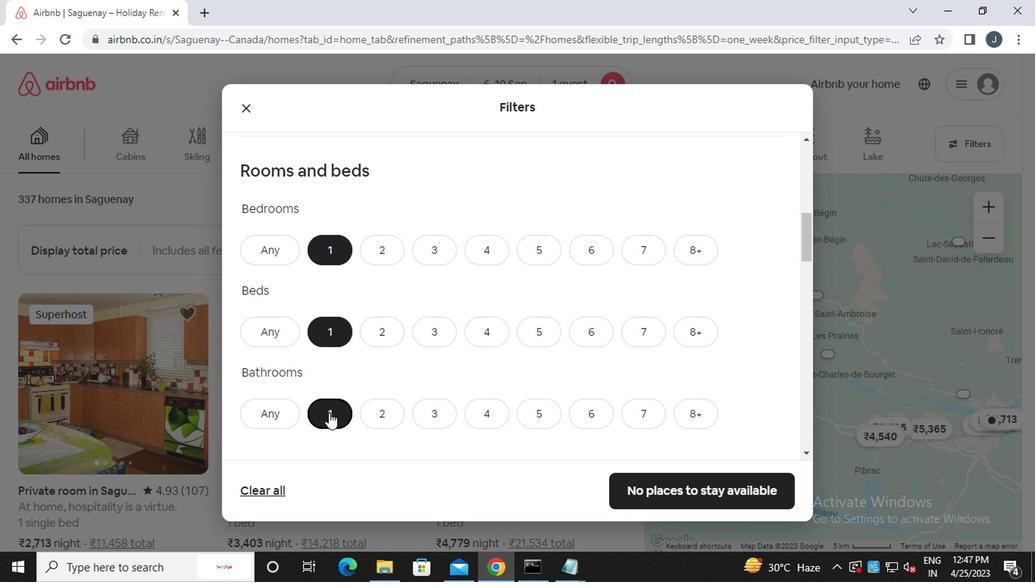 
Action: Mouse scrolled (308, 367) with delta (0, 0)
Screenshot: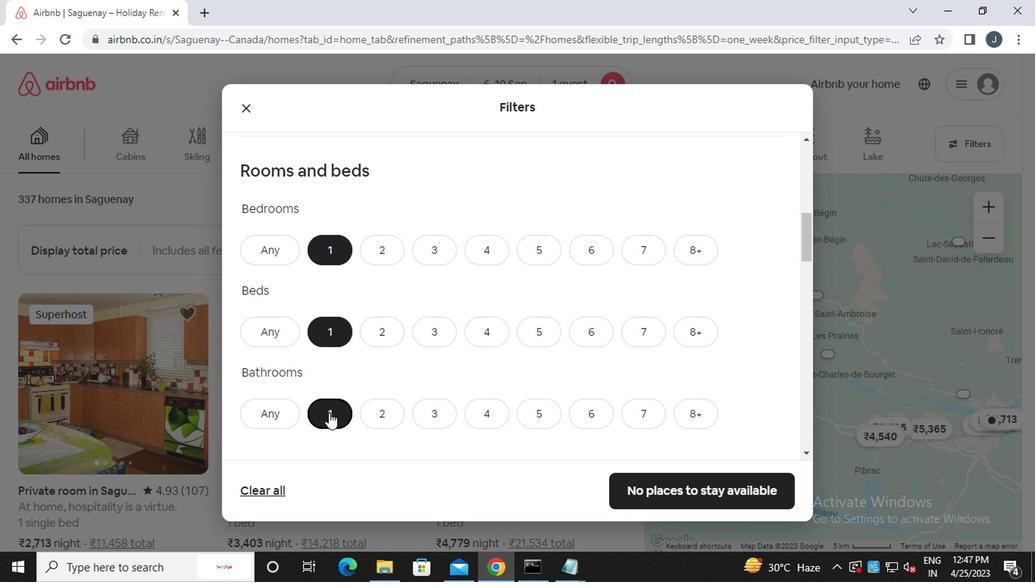 
Action: Mouse moved to (299, 332)
Screenshot: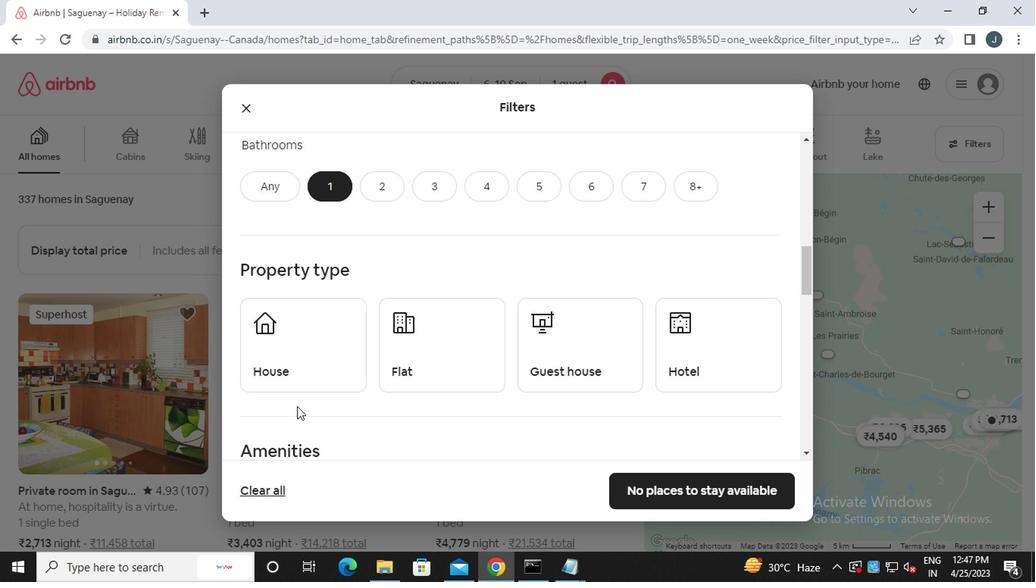 
Action: Mouse pressed left at (299, 332)
Screenshot: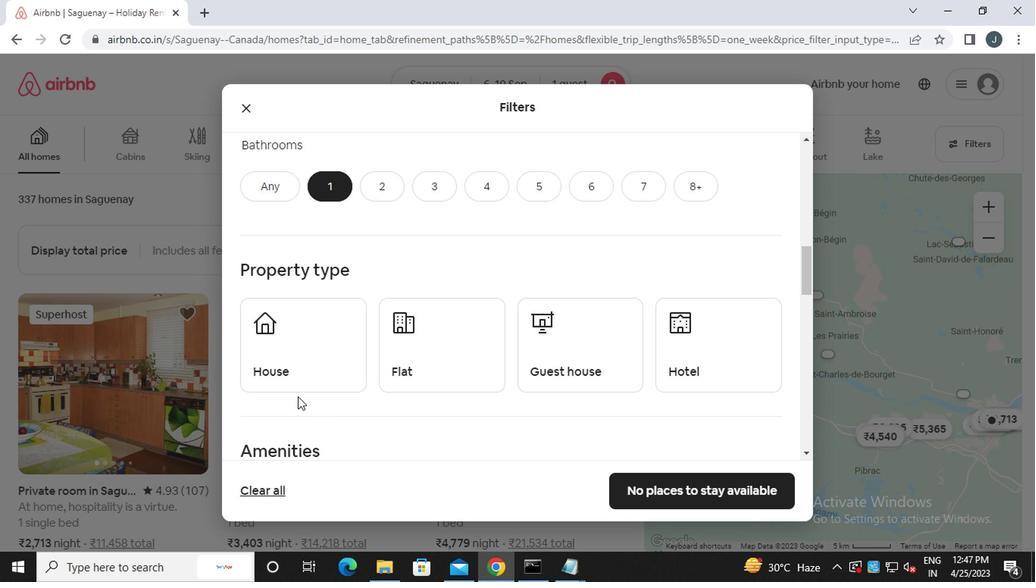 
Action: Mouse moved to (396, 332)
Screenshot: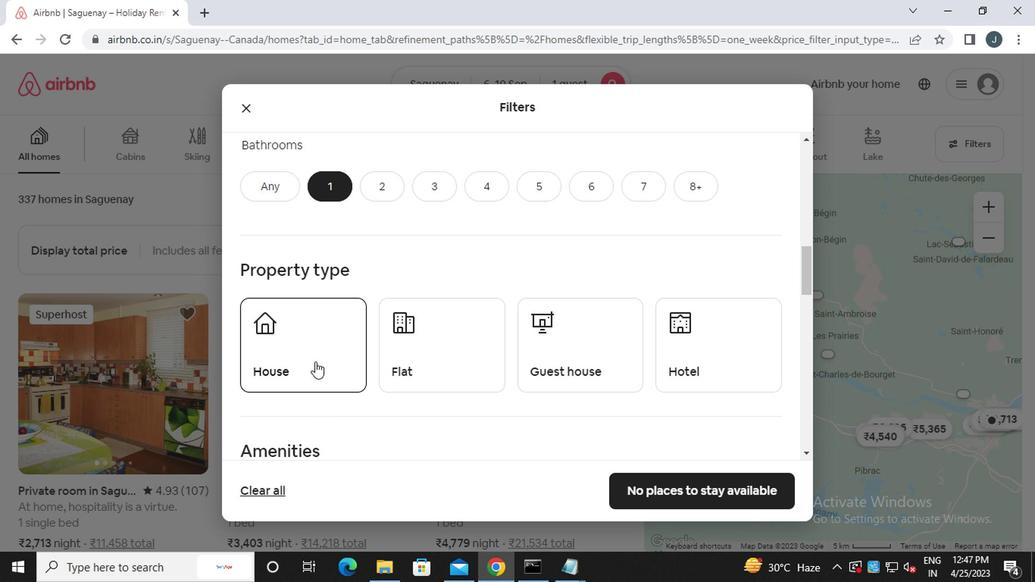 
Action: Mouse pressed left at (396, 332)
Screenshot: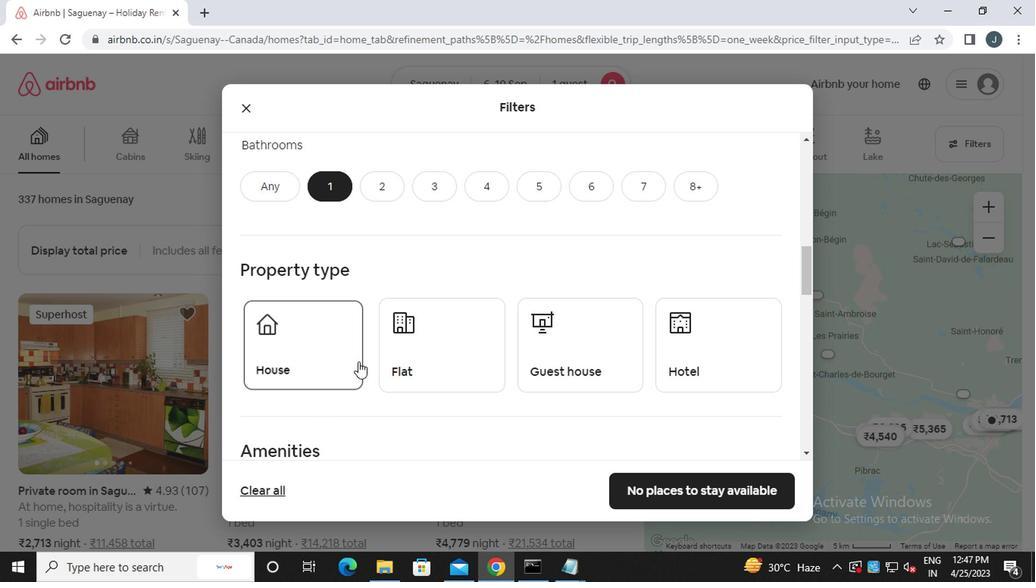 
Action: Mouse moved to (476, 325)
Screenshot: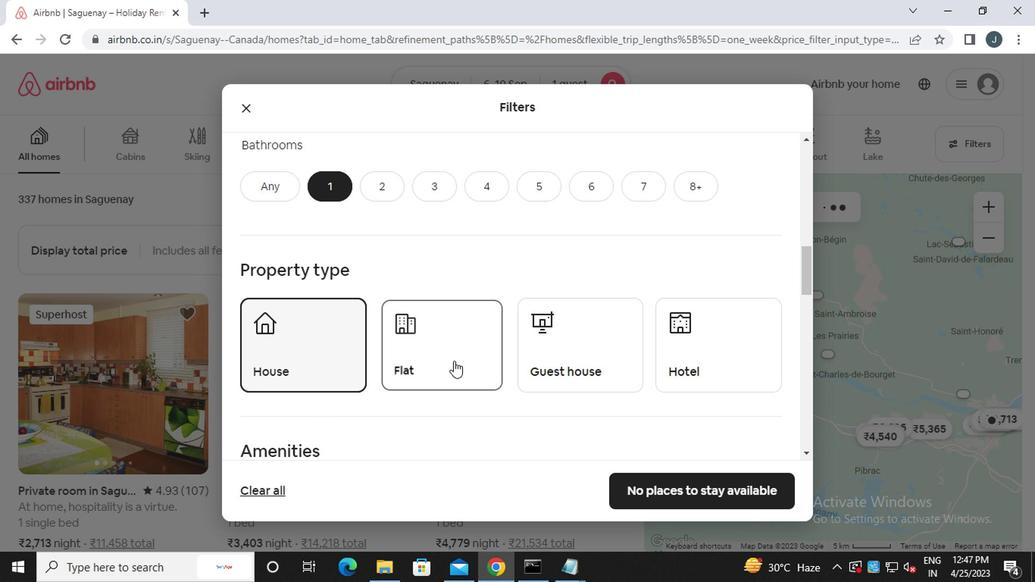 
Action: Mouse pressed left at (476, 325)
Screenshot: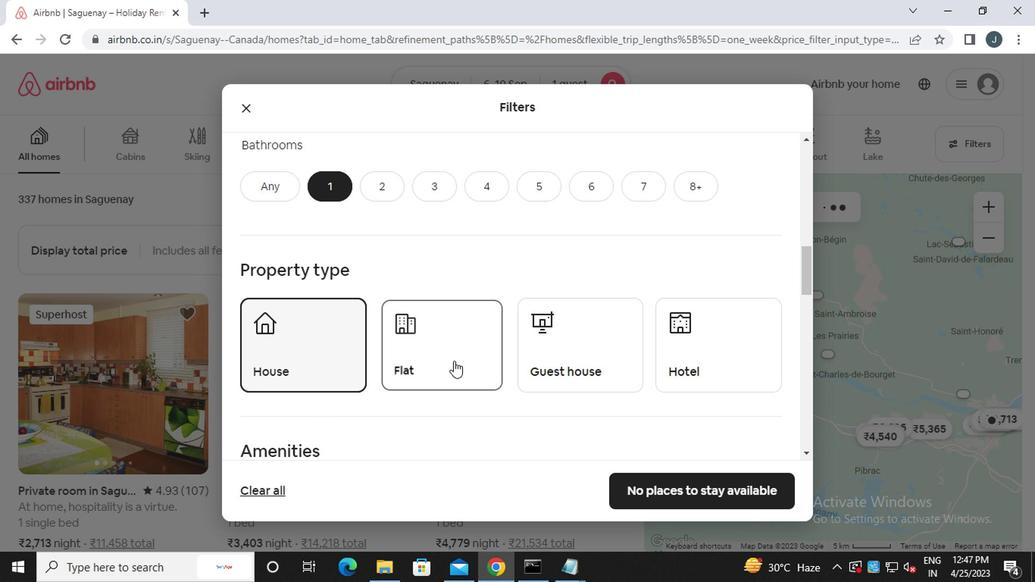 
Action: Mouse moved to (568, 322)
Screenshot: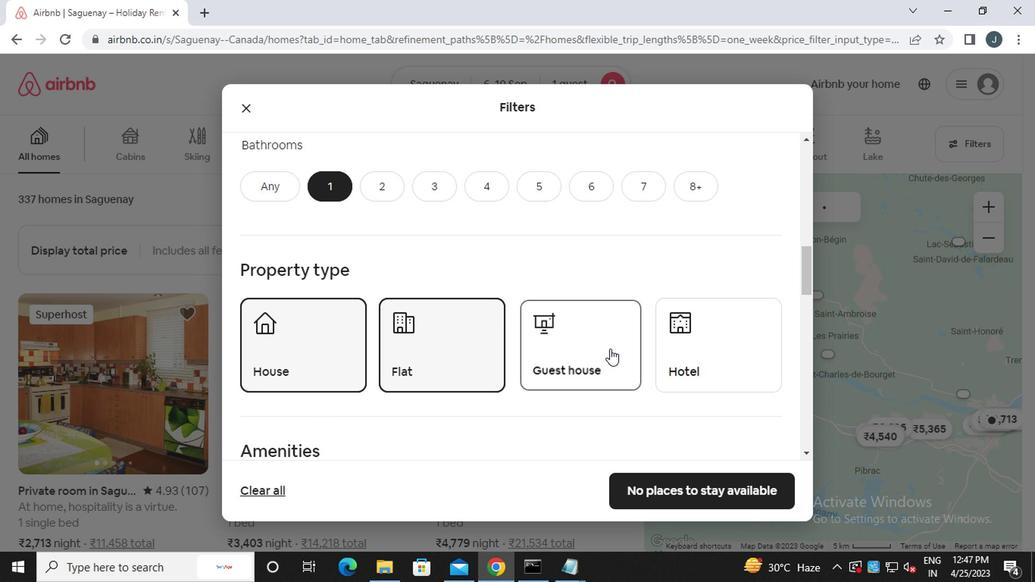 
Action: Mouse pressed left at (568, 322)
Screenshot: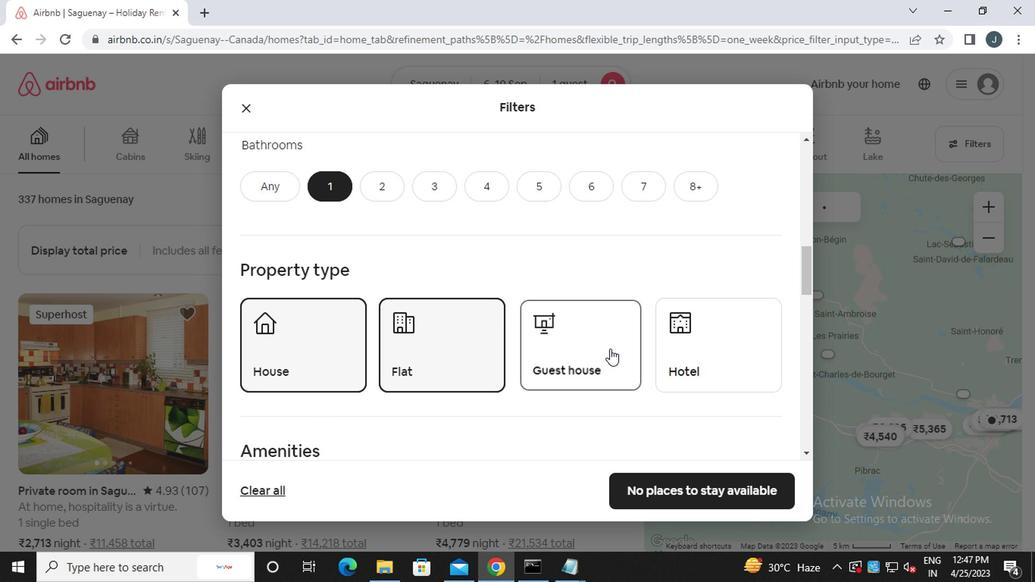 
Action: Mouse moved to (362, 371)
Screenshot: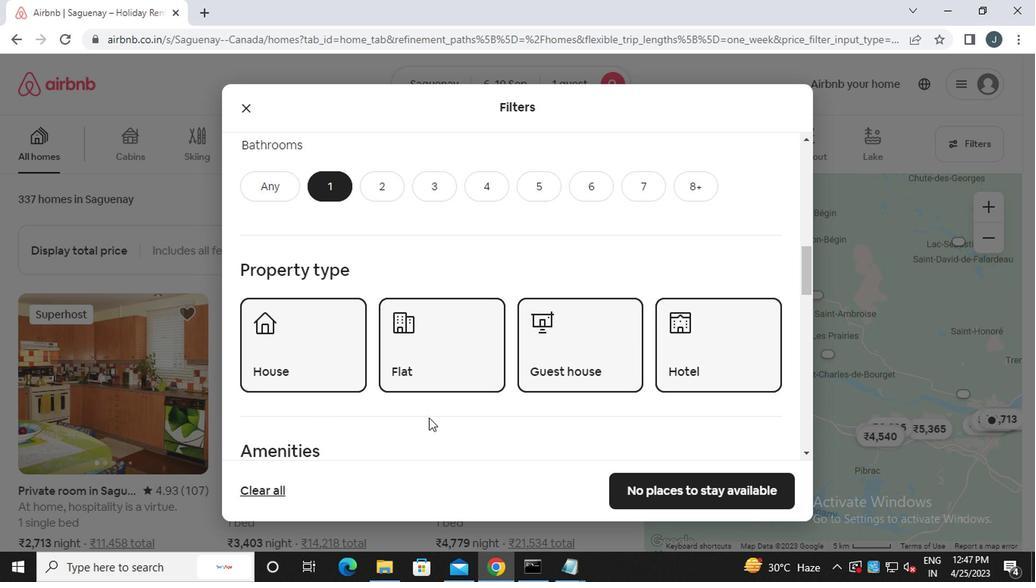 
Action: Mouse scrolled (362, 370) with delta (0, 0)
Screenshot: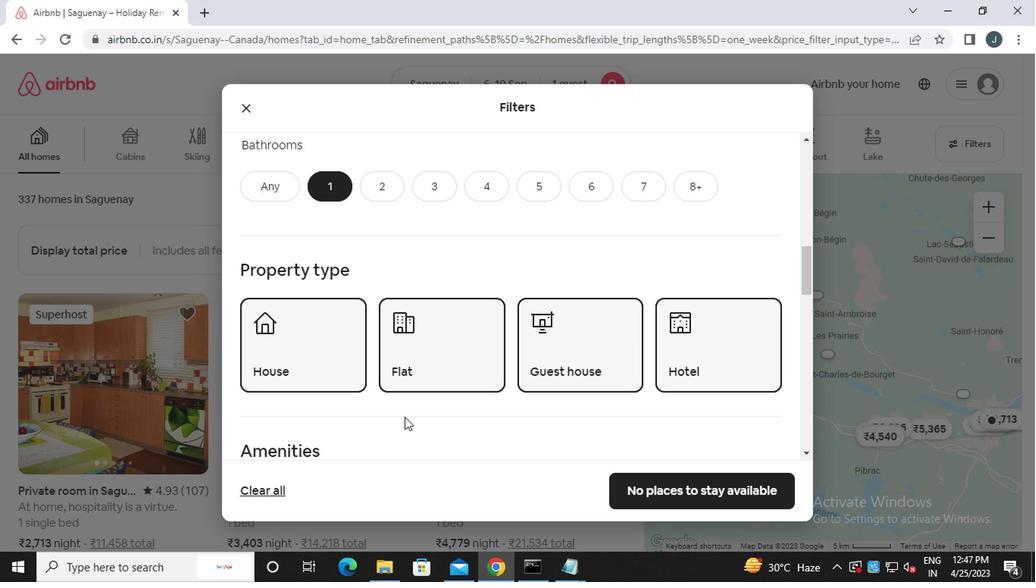 
Action: Mouse scrolled (362, 370) with delta (0, 0)
Screenshot: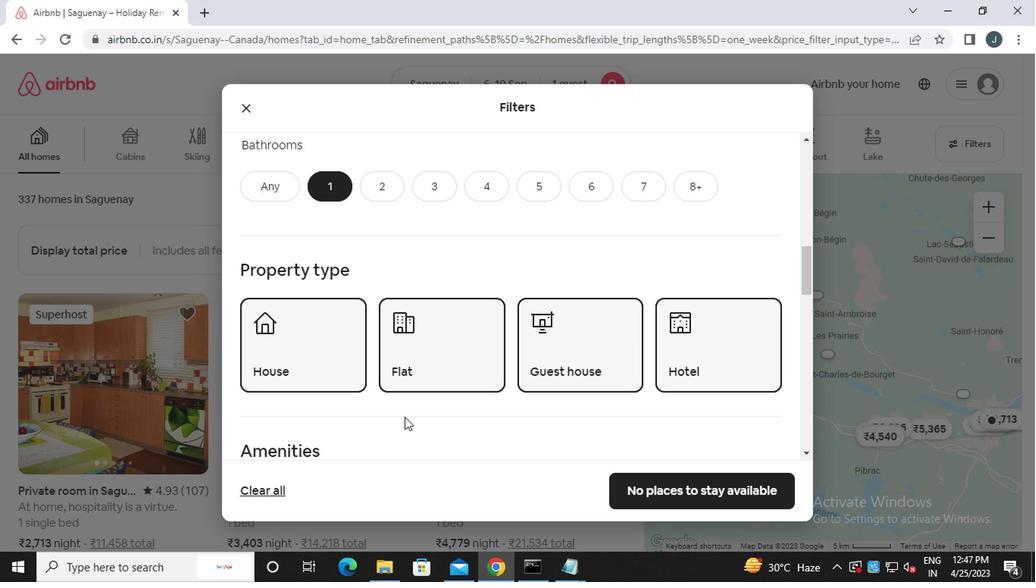 
Action: Mouse scrolled (362, 370) with delta (0, 0)
Screenshot: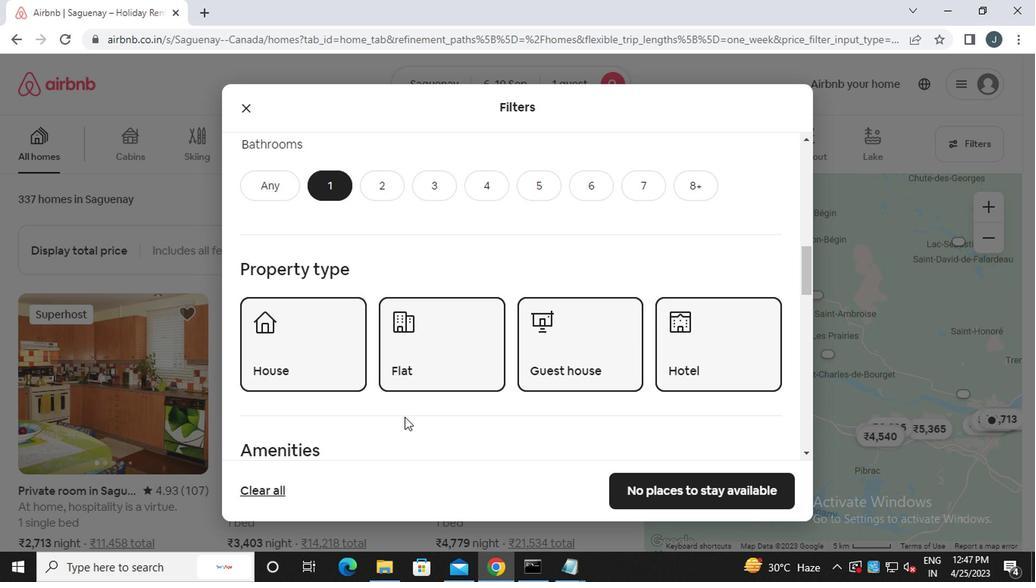 
Action: Mouse scrolled (362, 370) with delta (0, 0)
Screenshot: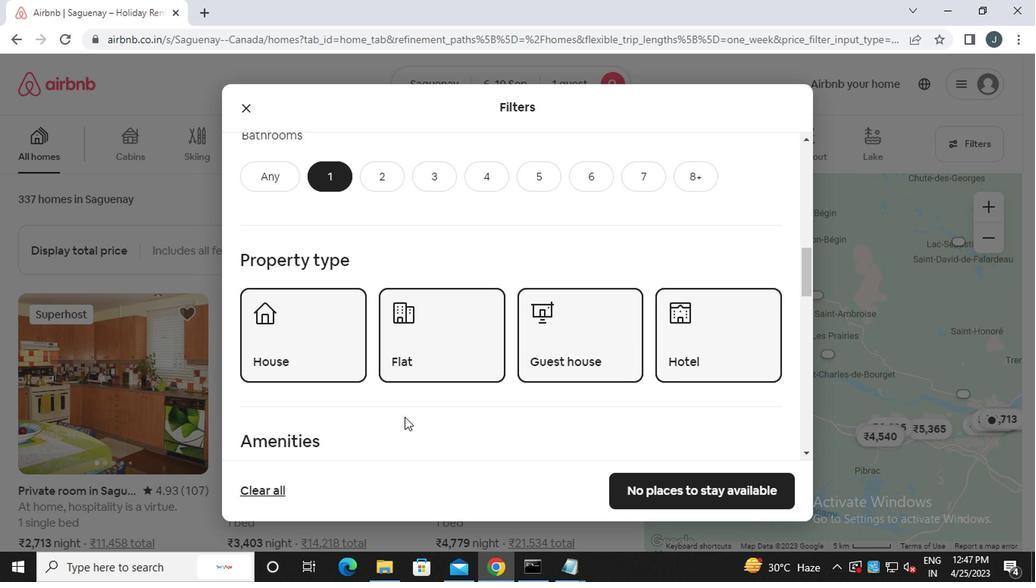 
Action: Mouse scrolled (362, 370) with delta (0, 0)
Screenshot: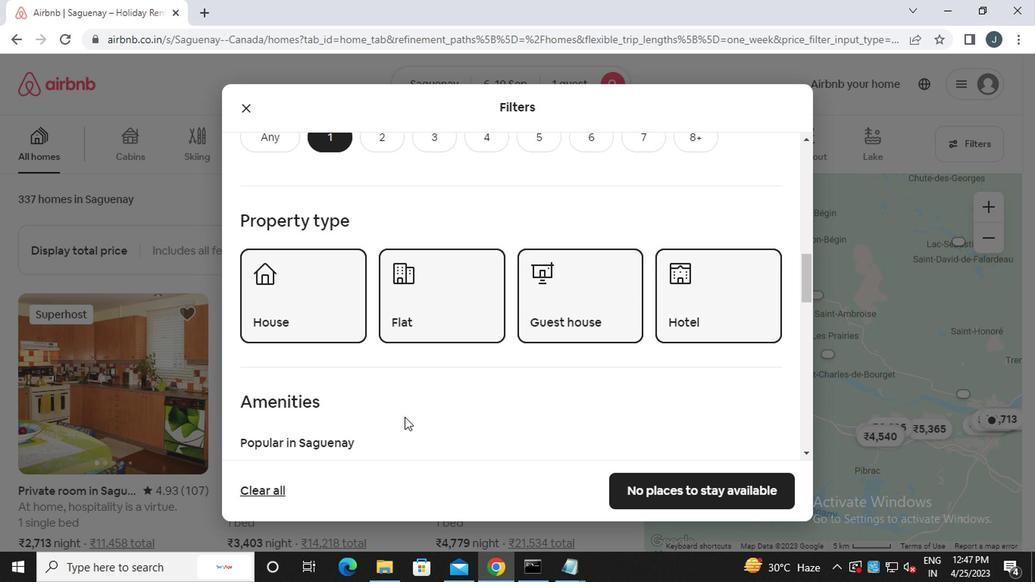 
Action: Mouse scrolled (362, 370) with delta (0, 0)
Screenshot: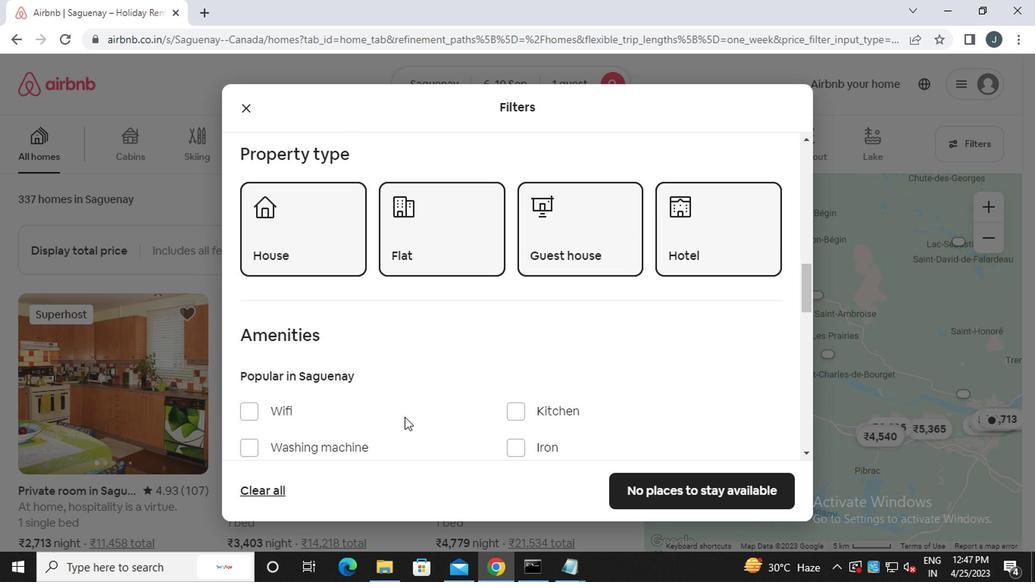 
Action: Mouse moved to (614, 318)
Screenshot: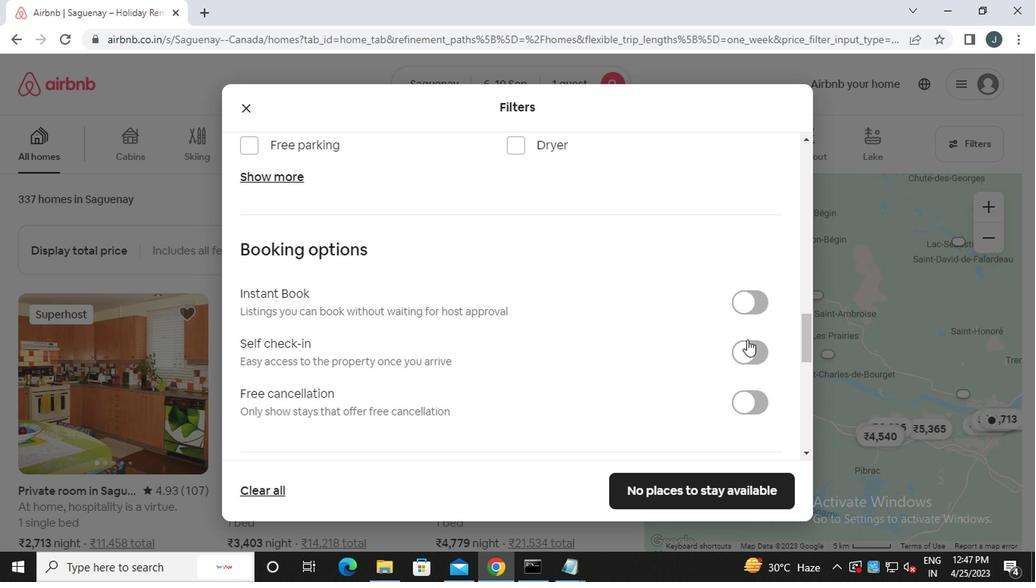
Action: Mouse pressed left at (614, 318)
Screenshot: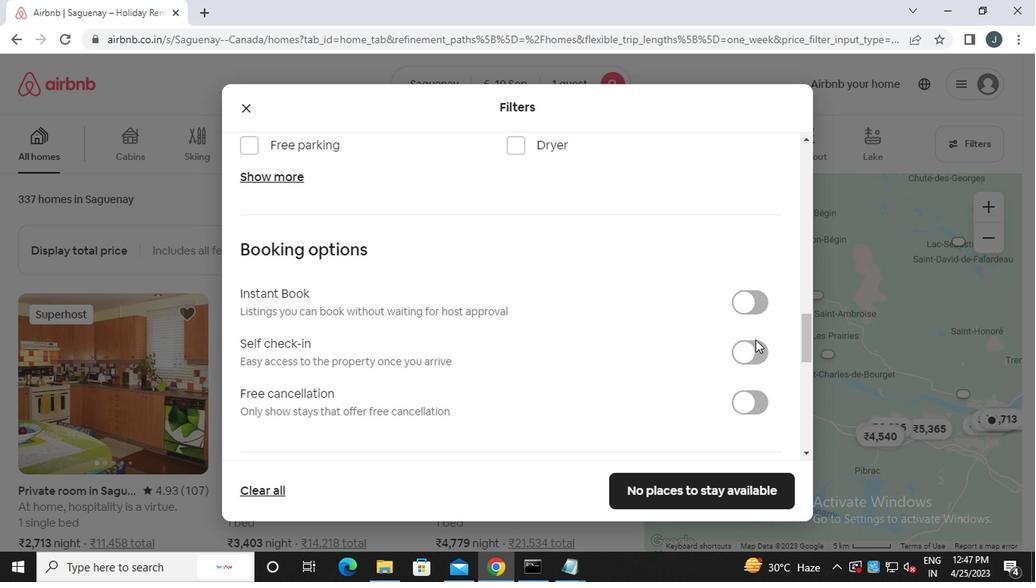 
Action: Mouse moved to (433, 348)
Screenshot: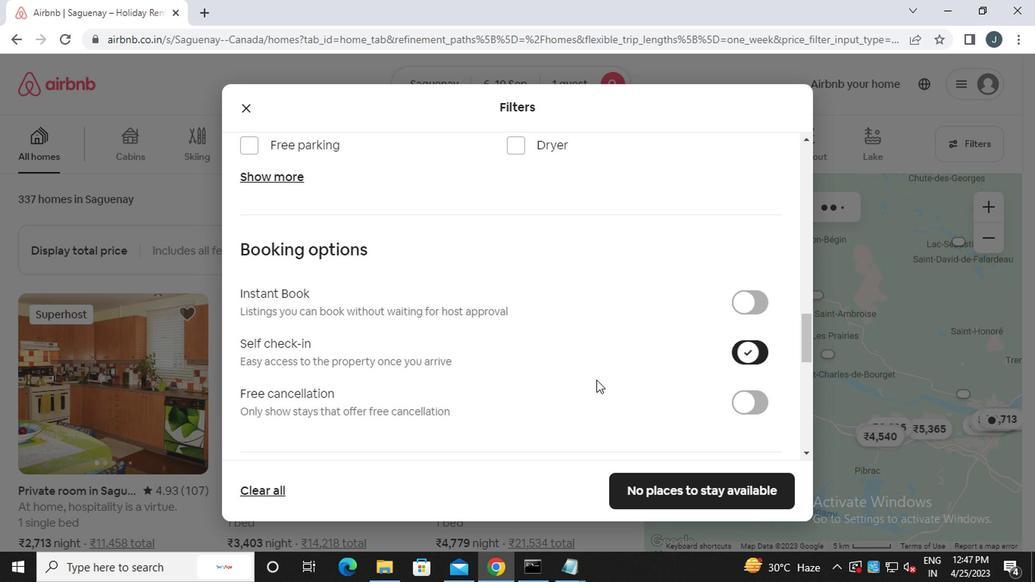 
Action: Mouse scrolled (433, 347) with delta (0, 0)
Screenshot: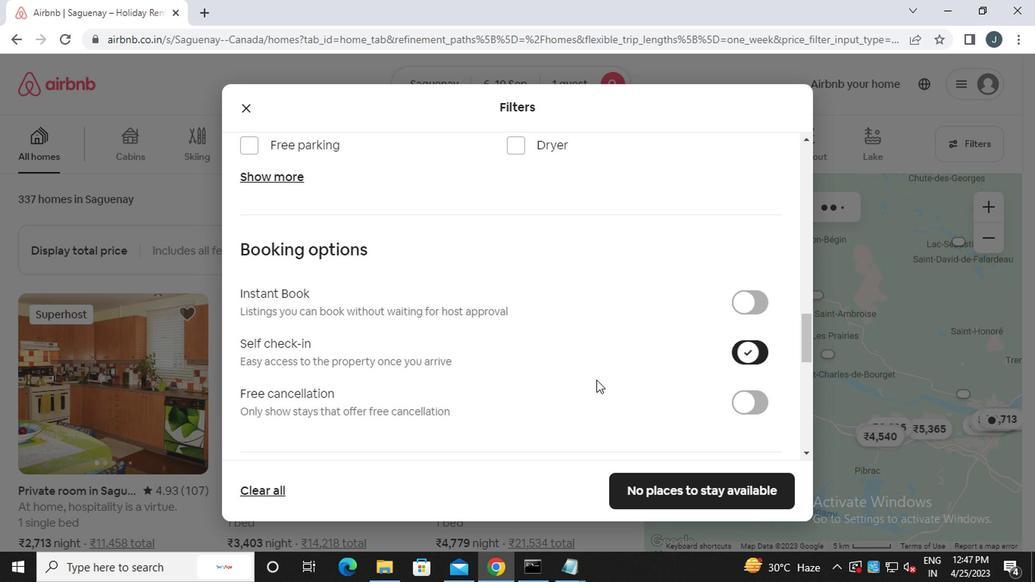 
Action: Mouse moved to (432, 348)
Screenshot: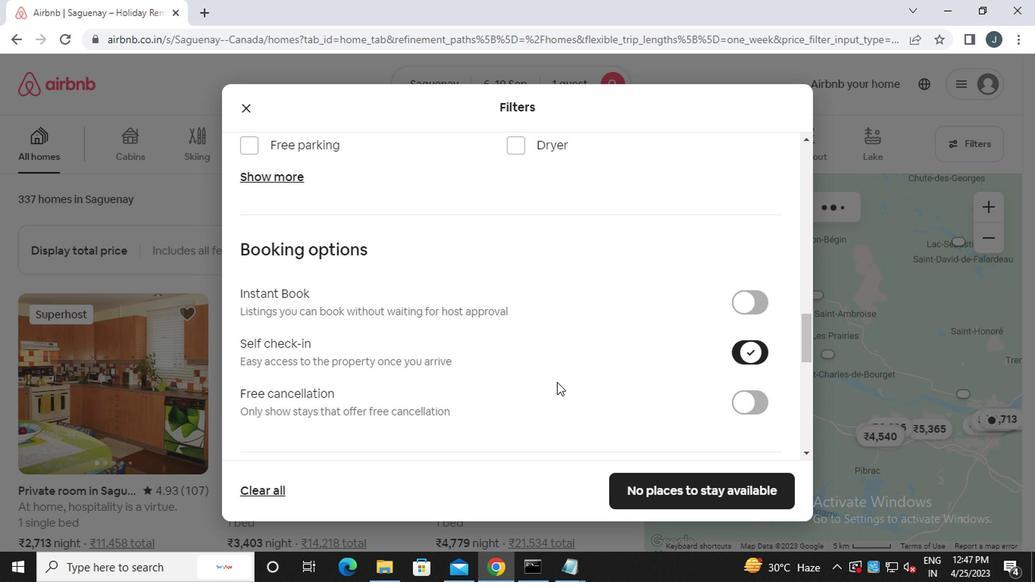 
Action: Mouse scrolled (432, 347) with delta (0, 0)
Screenshot: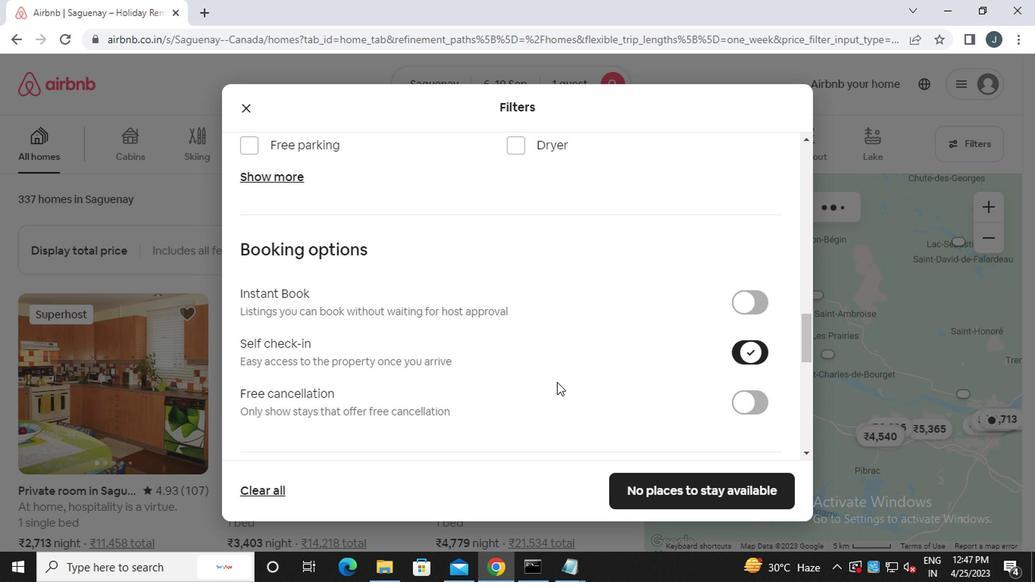 
Action: Mouse moved to (431, 348)
Screenshot: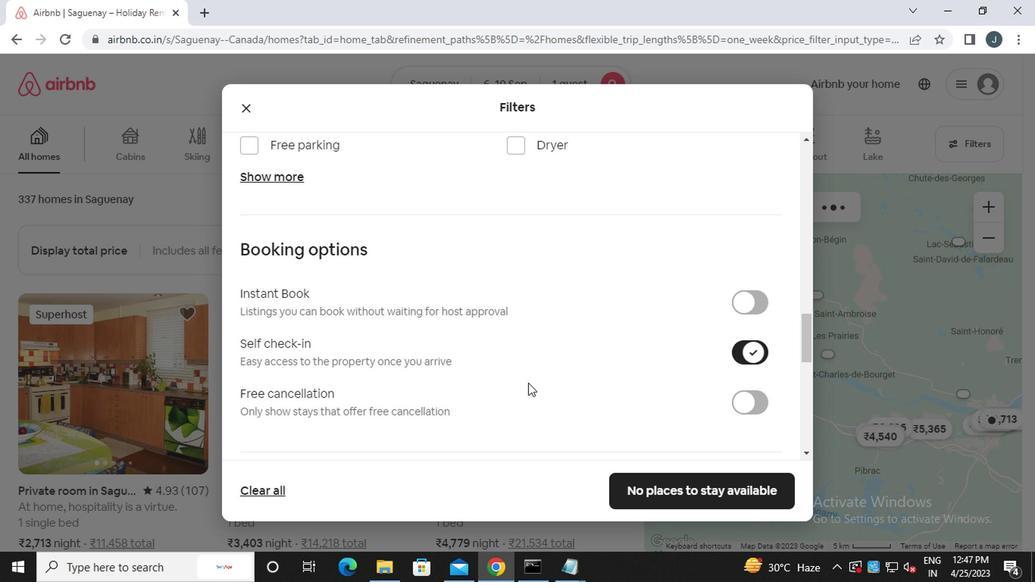 
Action: Mouse scrolled (431, 347) with delta (0, 0)
Screenshot: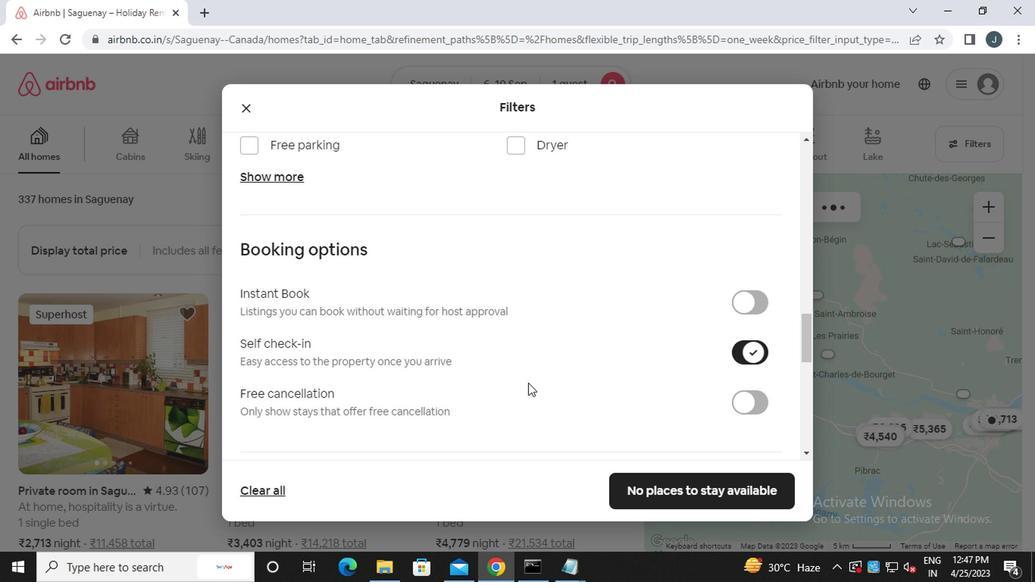 
Action: Mouse scrolled (431, 347) with delta (0, 0)
Screenshot: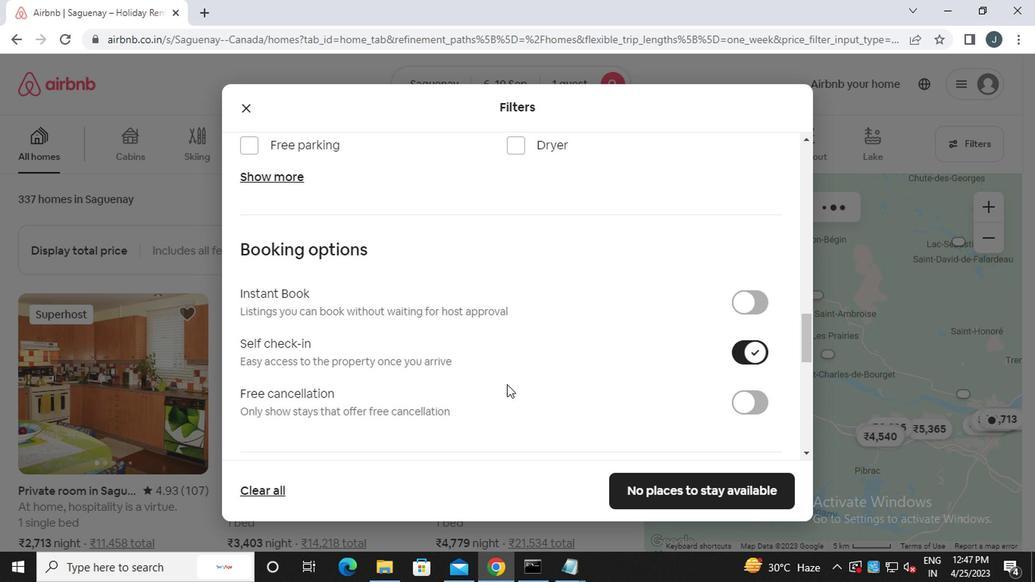 
Action: Mouse scrolled (431, 347) with delta (0, 0)
Screenshot: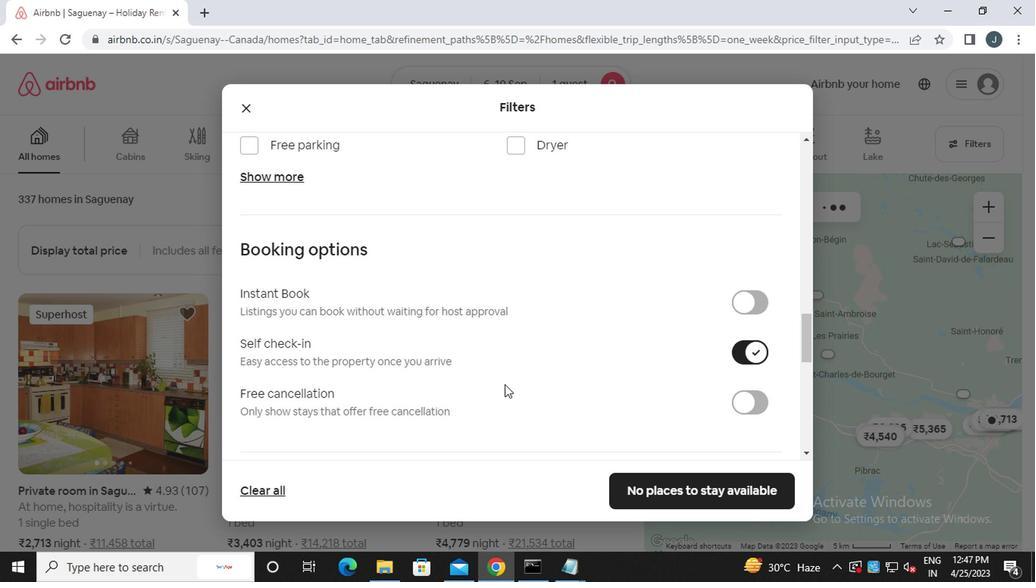 
Action: Mouse moved to (431, 348)
Screenshot: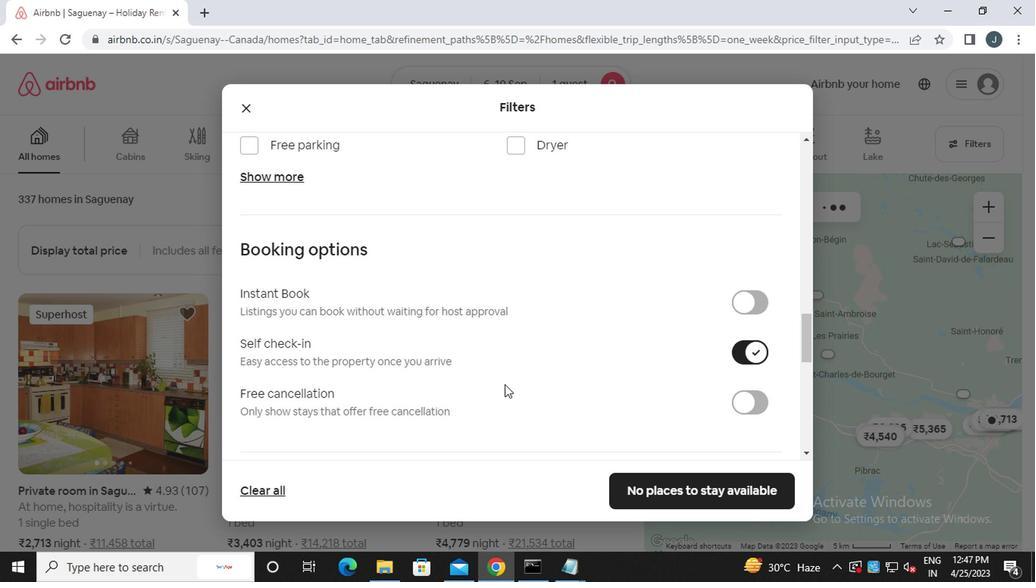 
Action: Mouse scrolled (431, 347) with delta (0, 0)
Screenshot: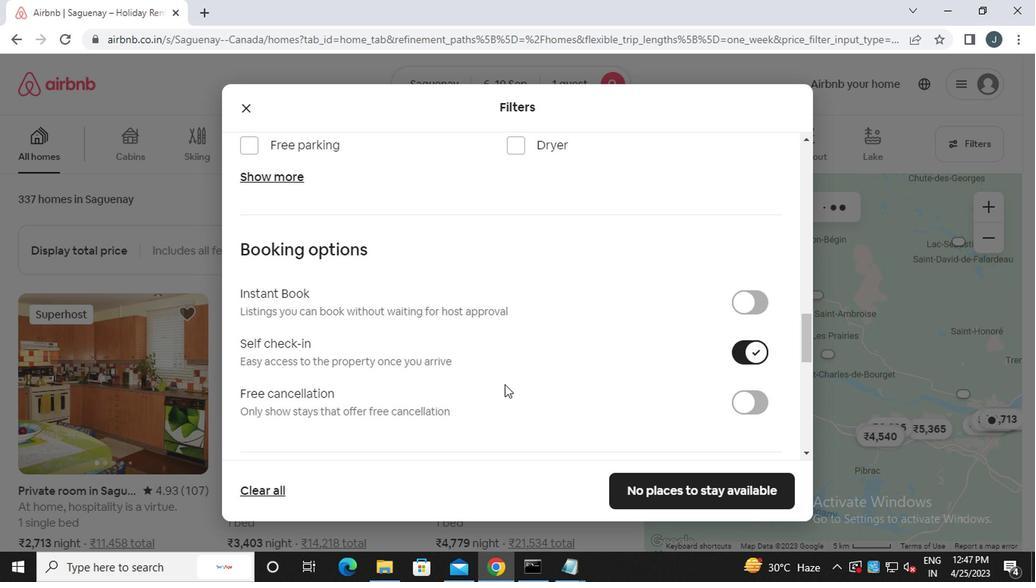 
Action: Mouse moved to (431, 348)
Screenshot: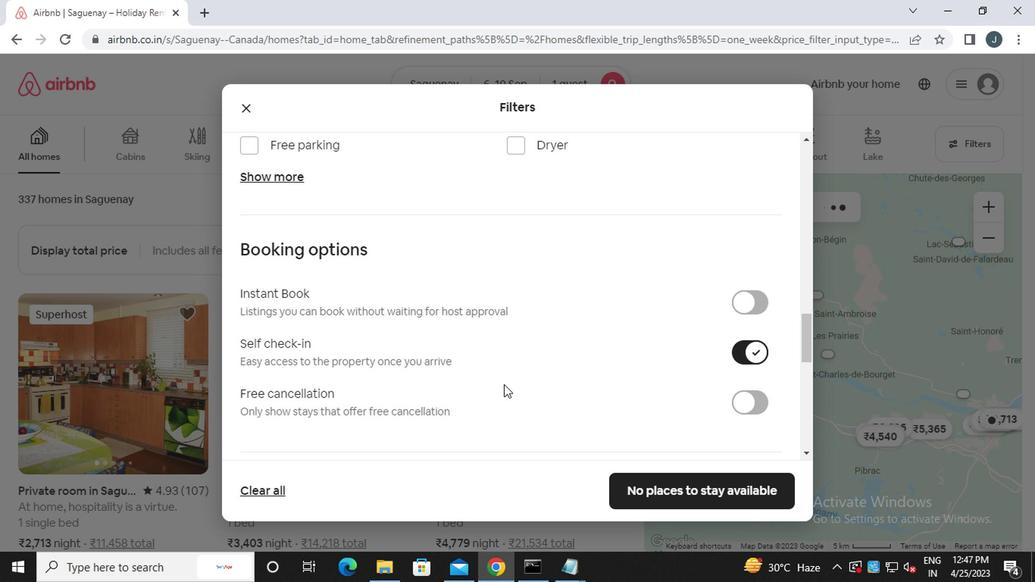 
Action: Mouse scrolled (431, 347) with delta (0, 0)
Screenshot: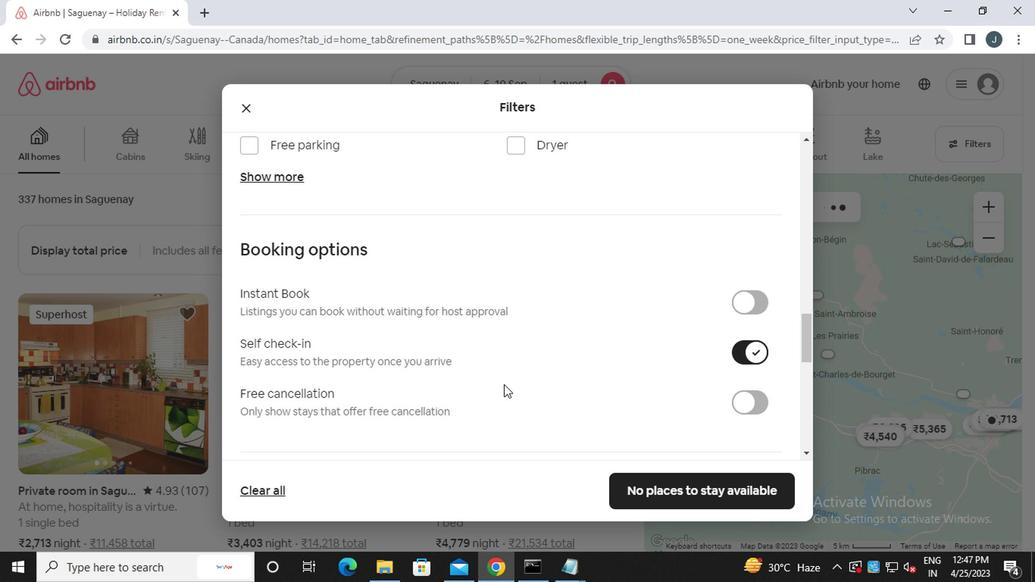 
Action: Mouse moved to (430, 348)
Screenshot: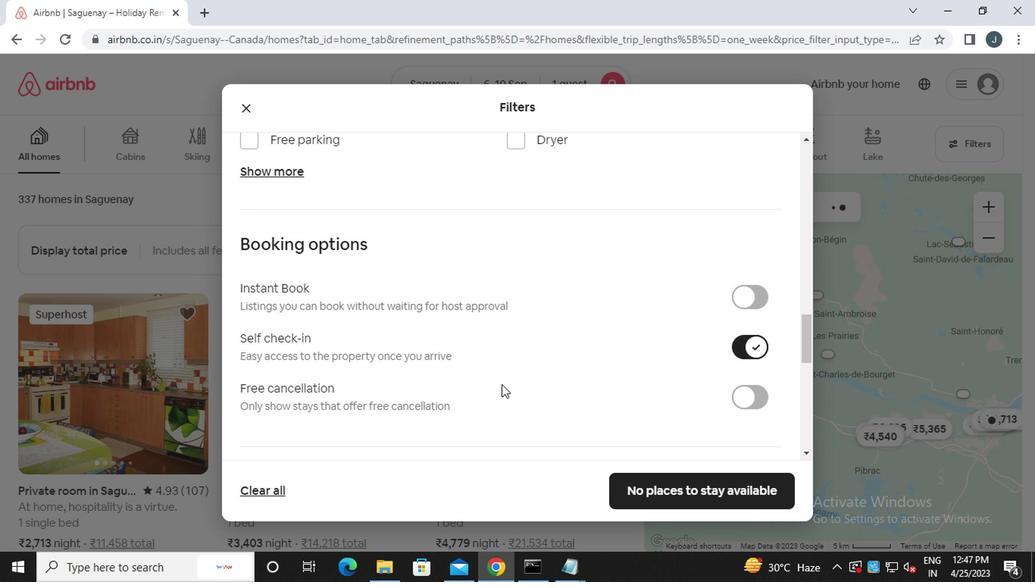 
Action: Mouse scrolled (430, 347) with delta (0, 0)
Screenshot: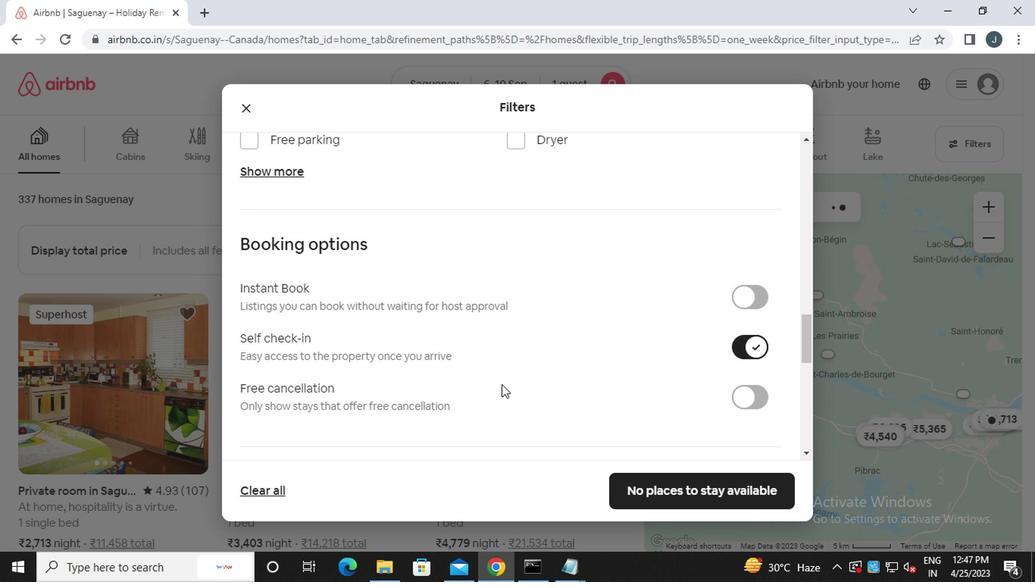
Action: Mouse moved to (253, 327)
Screenshot: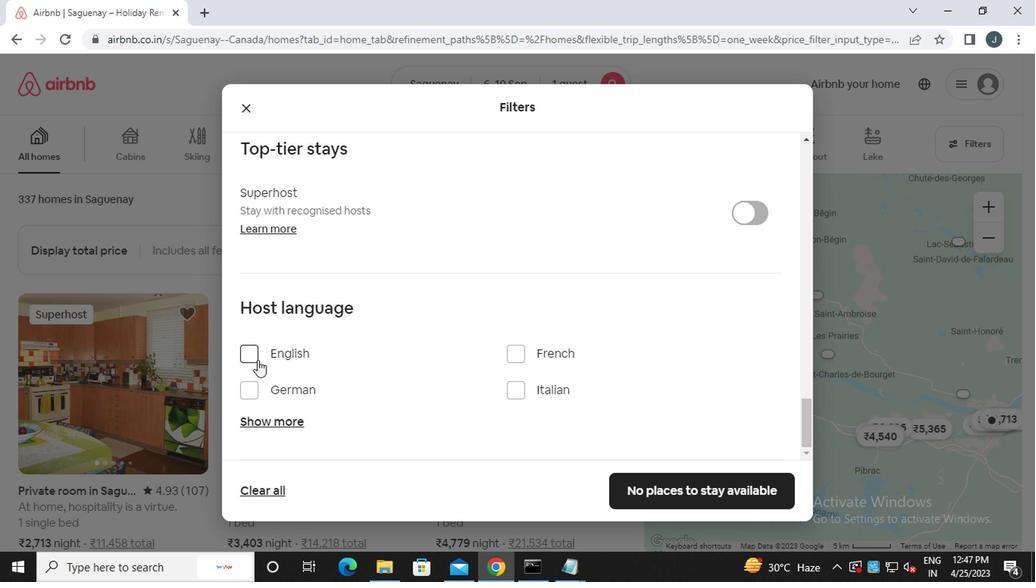 
Action: Mouse pressed left at (253, 327)
Screenshot: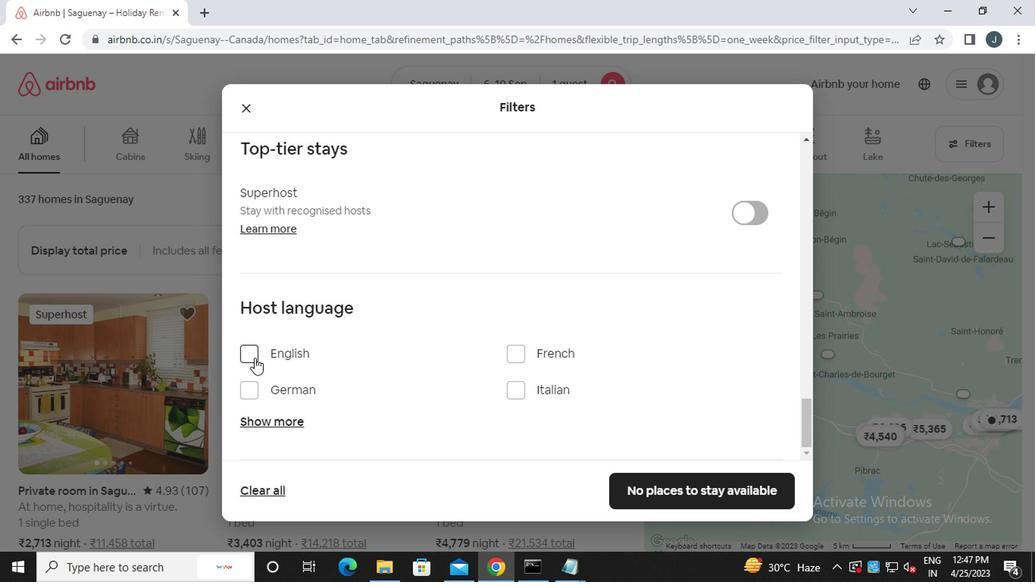 
Action: Mouse moved to (572, 428)
Screenshot: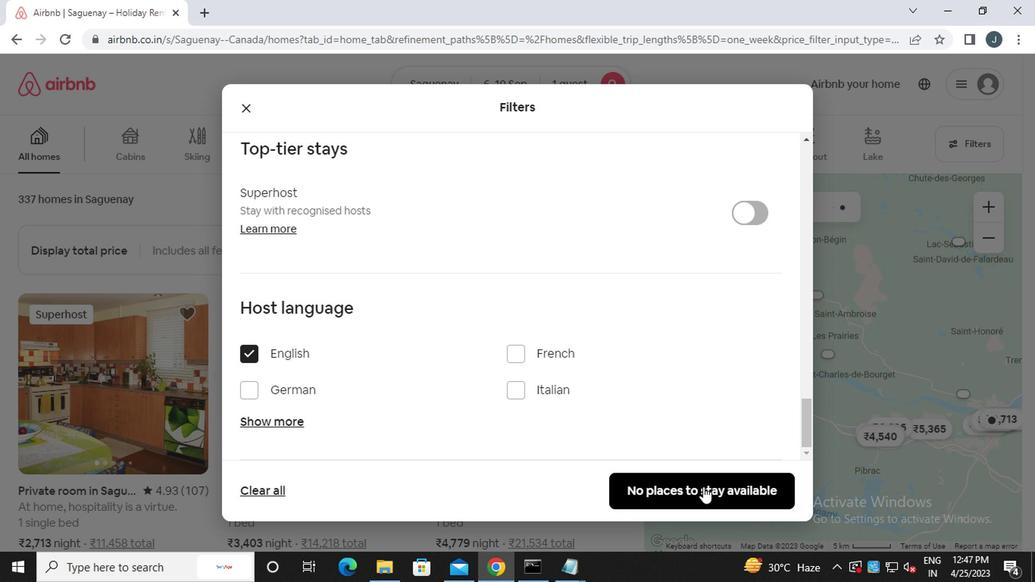 
Action: Mouse pressed left at (572, 428)
Screenshot: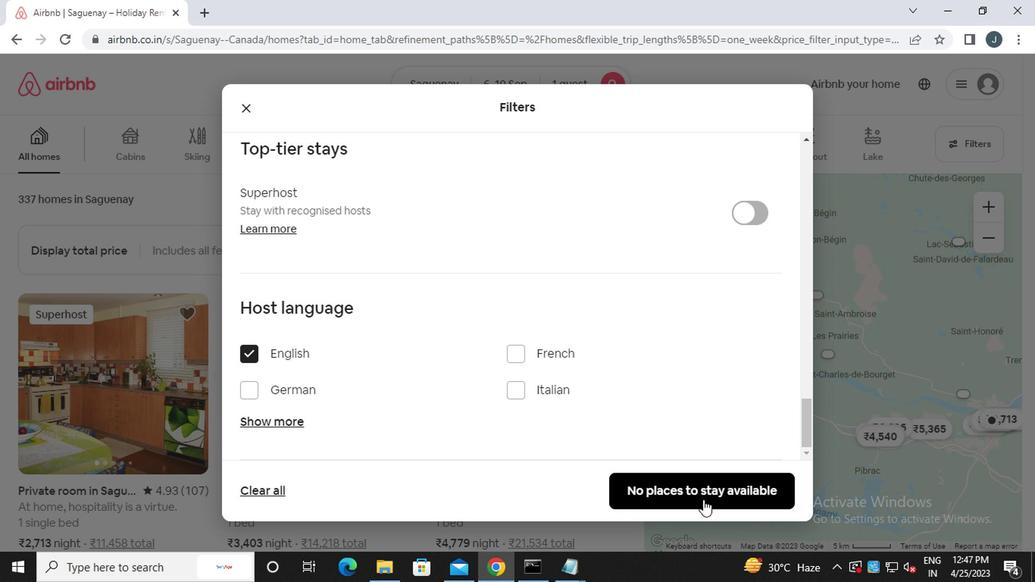
Action: Mouse moved to (559, 415)
Screenshot: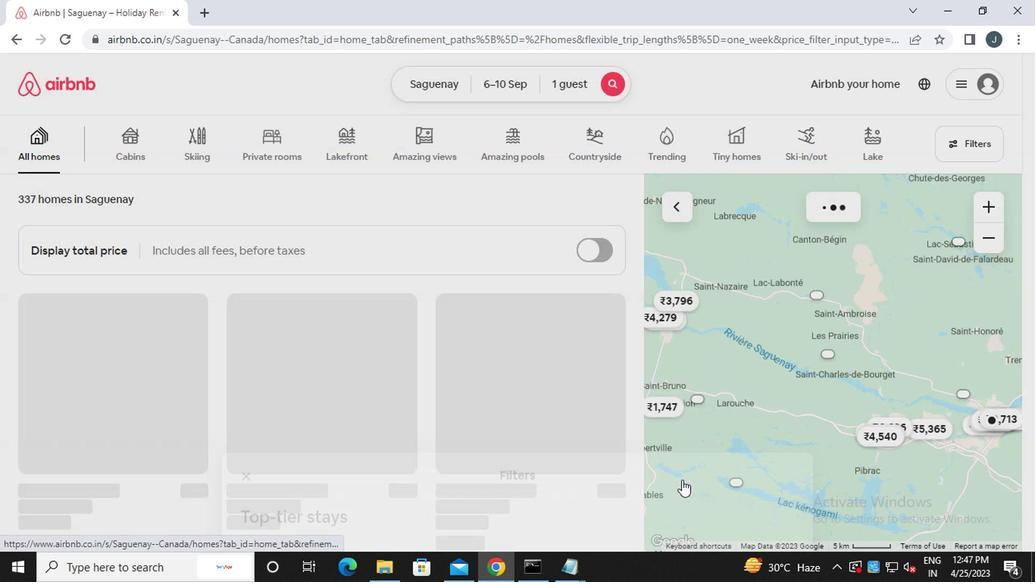 
